 Task: Create a due date automation trigger when advanced on, on the tuesday of the week a card is due add basic without any labels at 11:00 AM.
Action: Mouse moved to (977, 303)
Screenshot: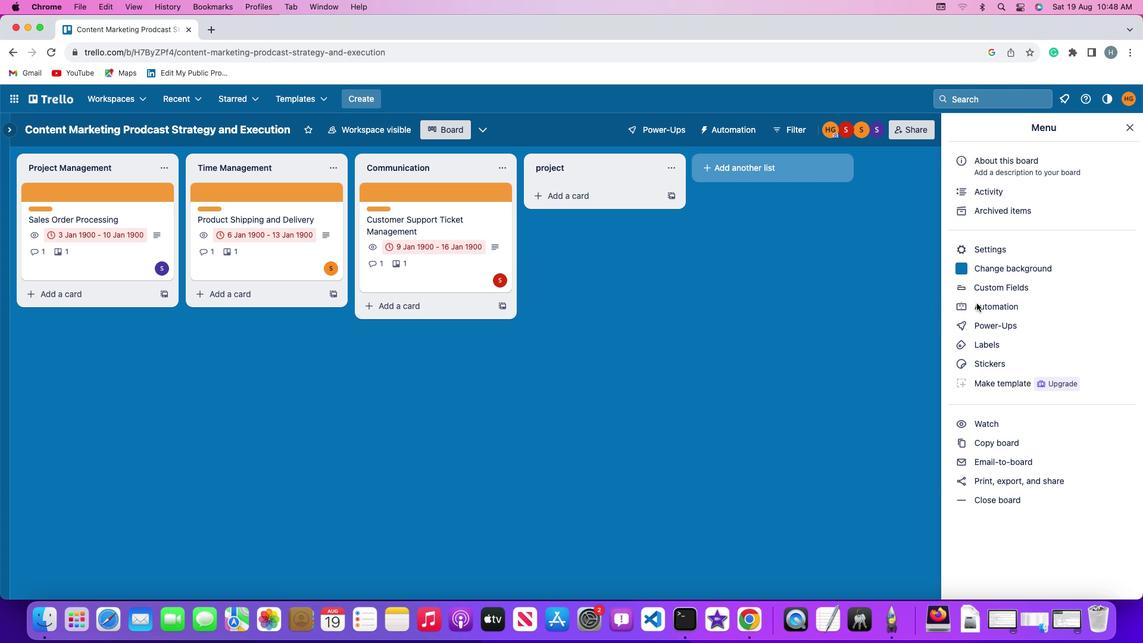 
Action: Mouse pressed left at (977, 303)
Screenshot: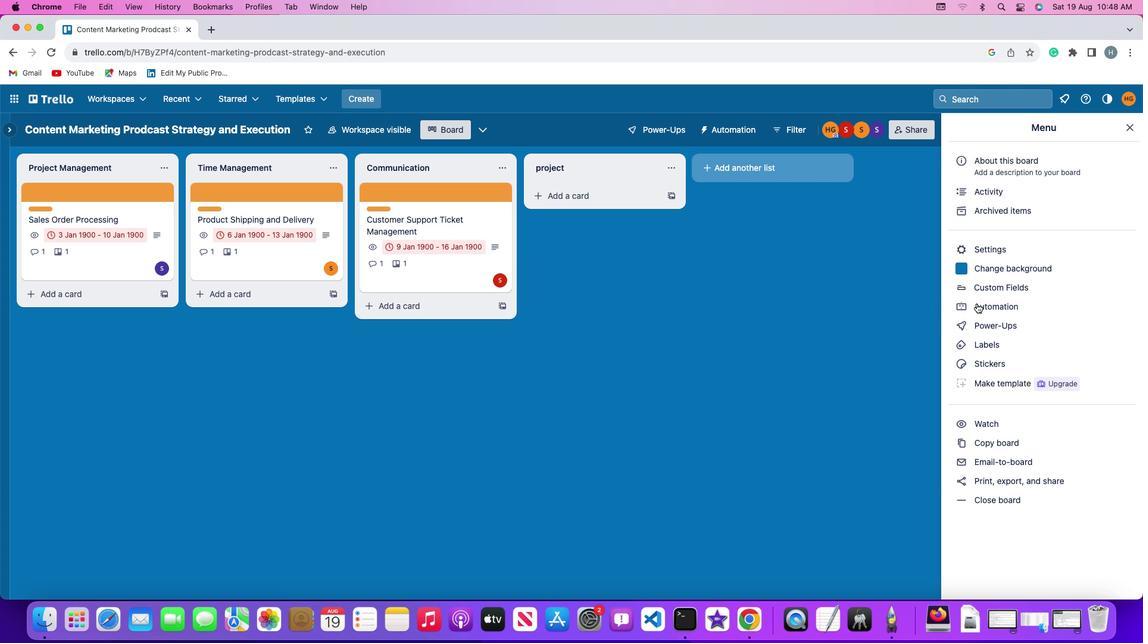 
Action: Mouse pressed left at (977, 303)
Screenshot: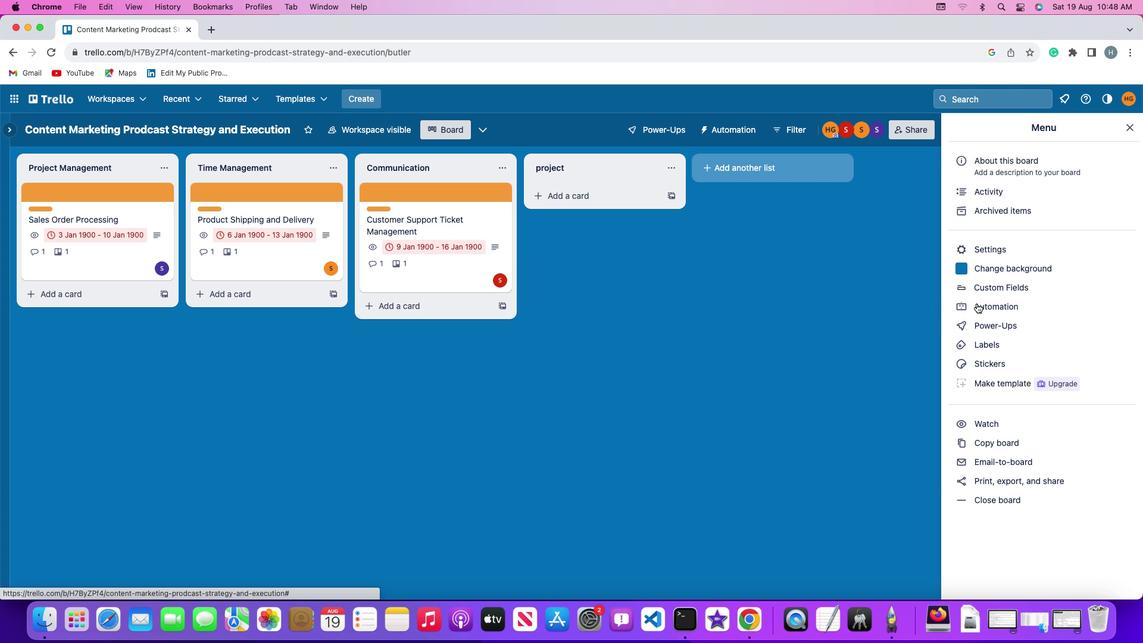 
Action: Mouse moved to (88, 281)
Screenshot: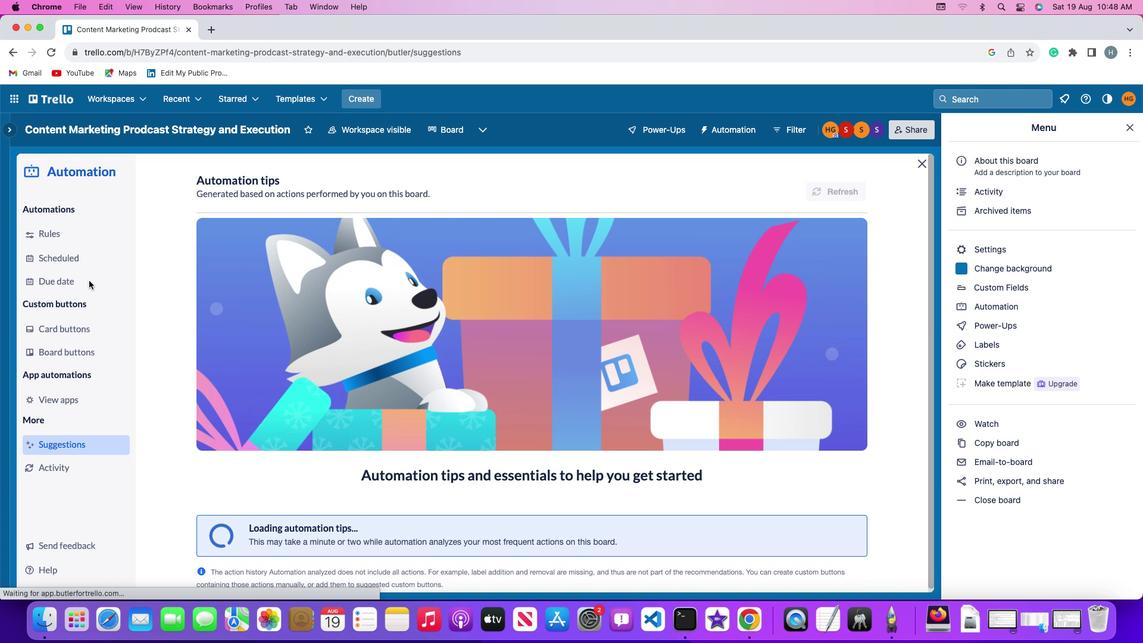 
Action: Mouse pressed left at (88, 281)
Screenshot: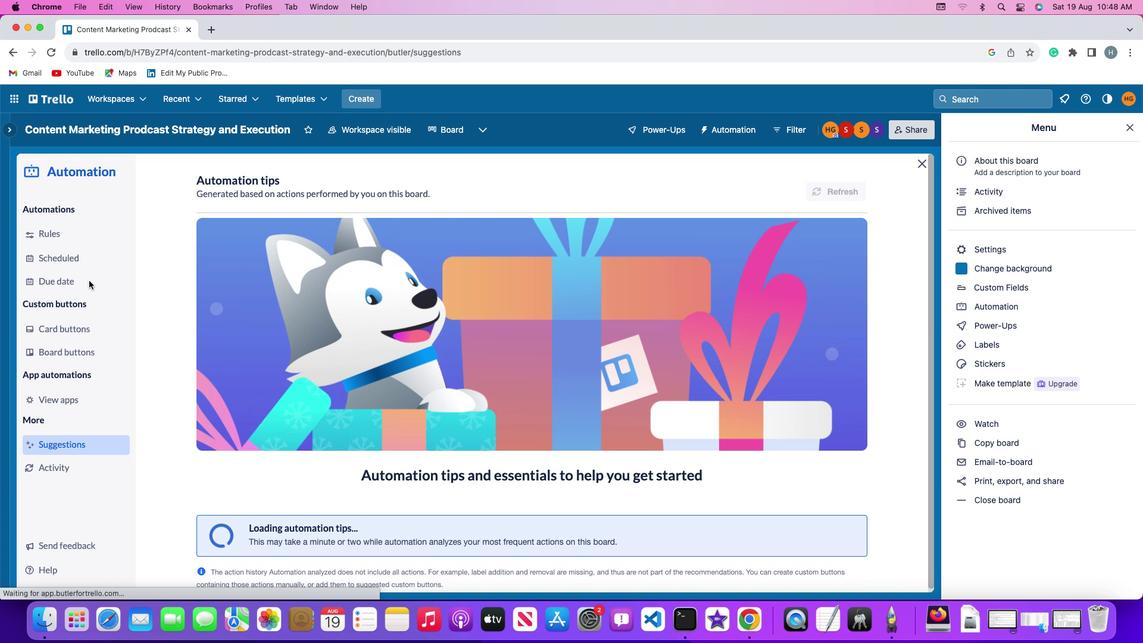 
Action: Mouse moved to (805, 181)
Screenshot: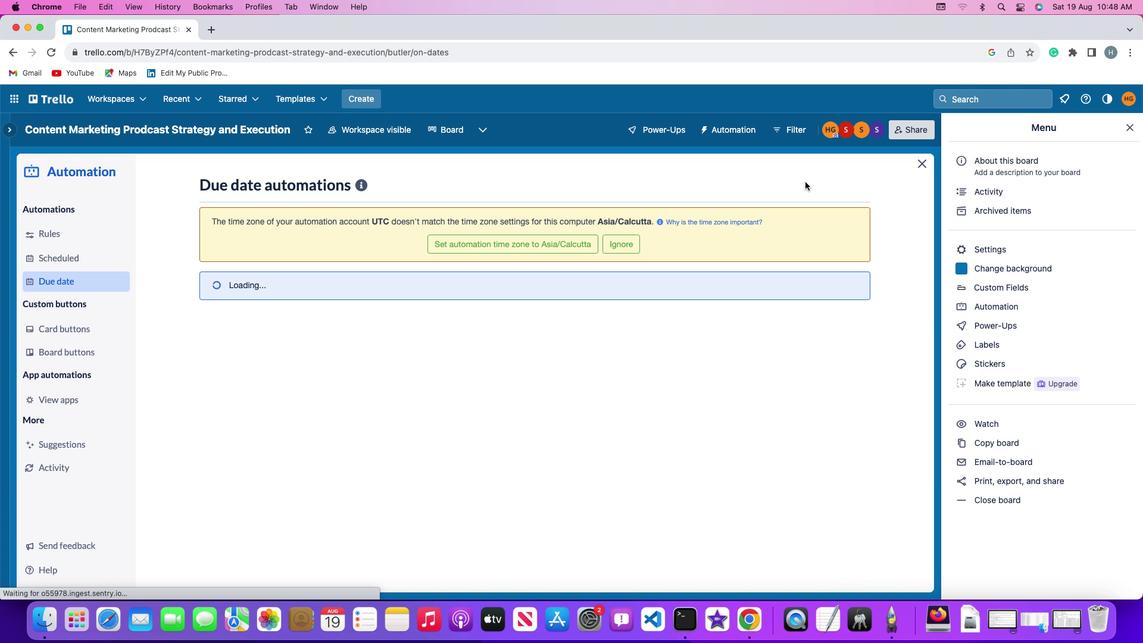 
Action: Mouse pressed left at (805, 181)
Screenshot: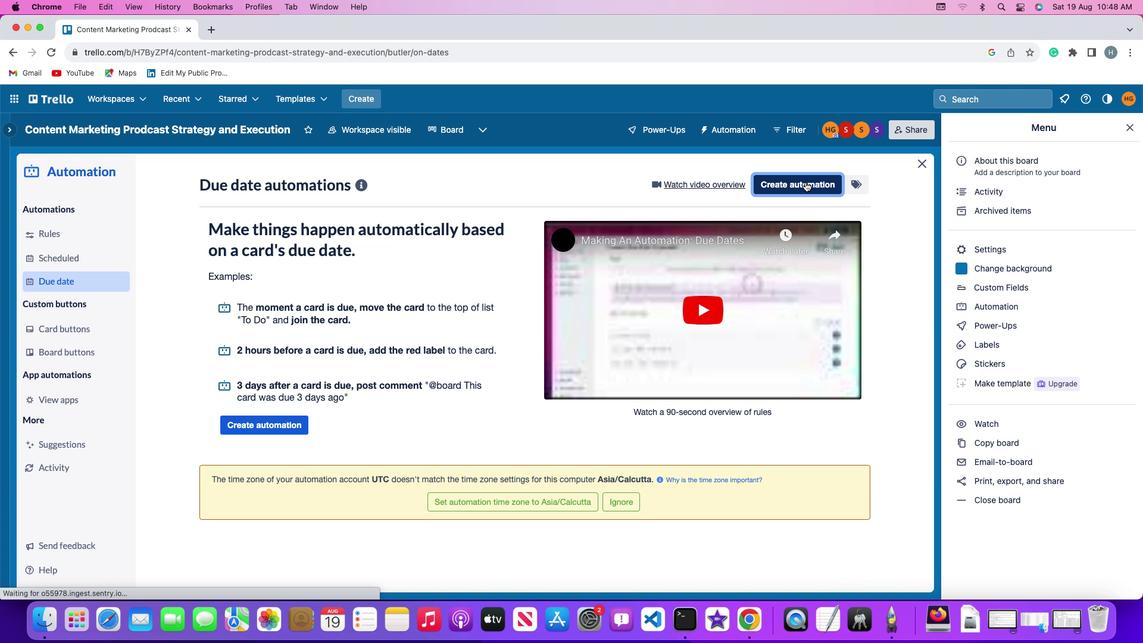 
Action: Mouse moved to (271, 299)
Screenshot: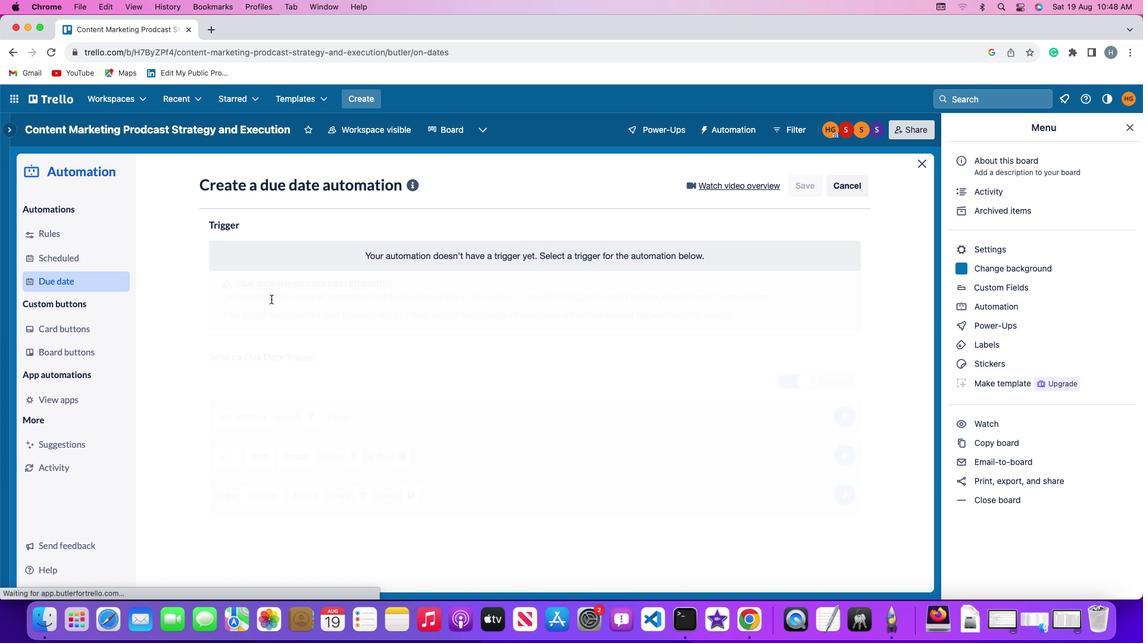 
Action: Mouse pressed left at (271, 299)
Screenshot: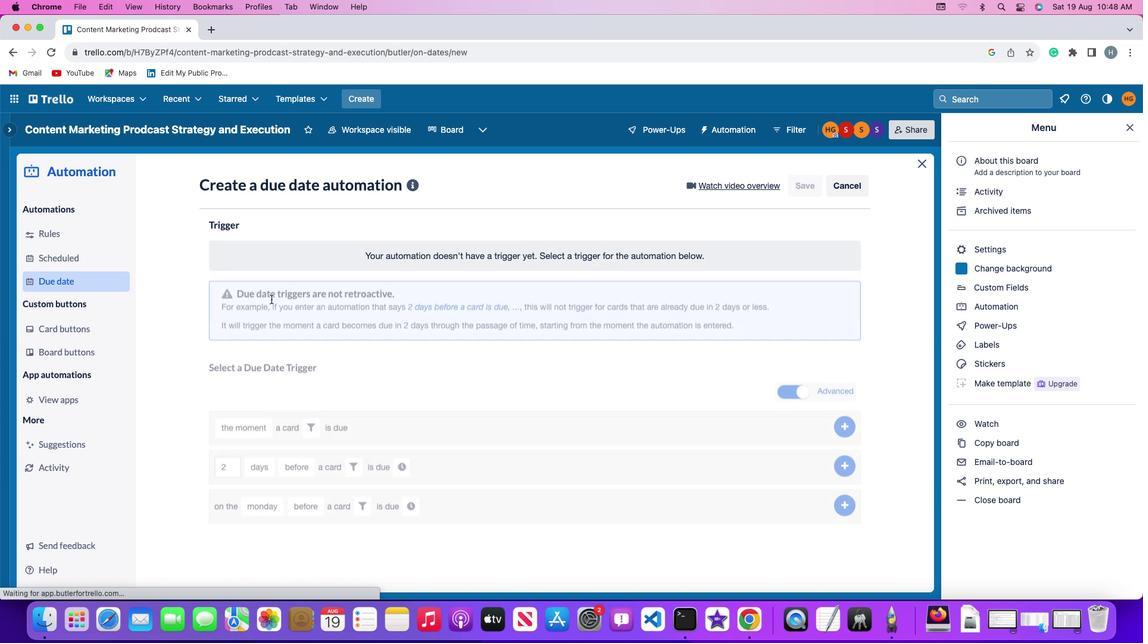 
Action: Mouse moved to (271, 515)
Screenshot: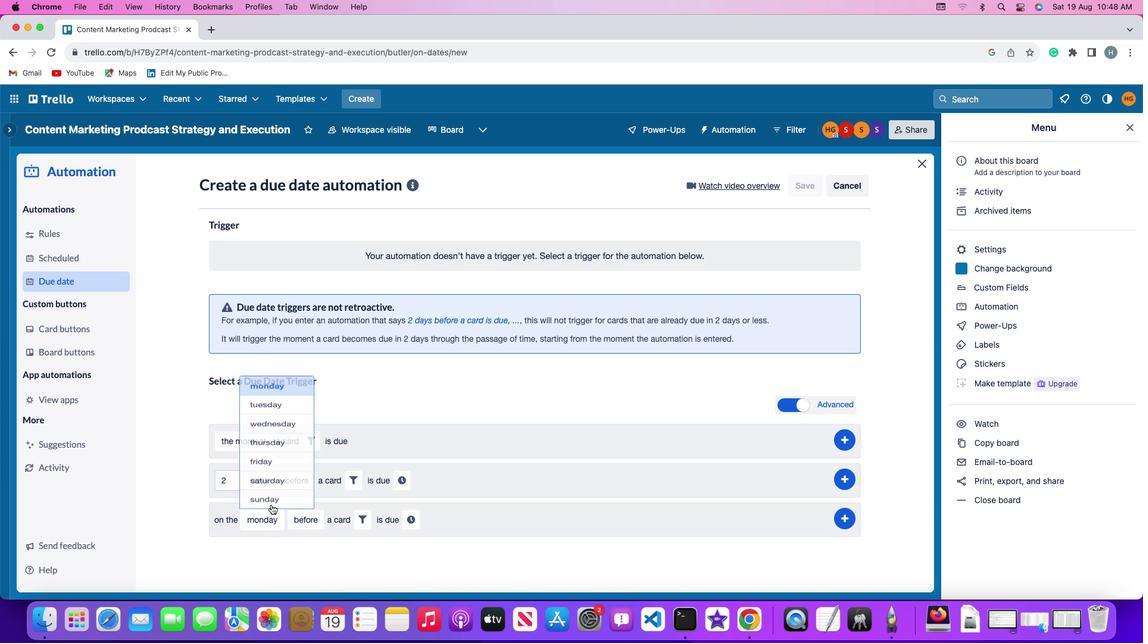 
Action: Mouse pressed left at (271, 515)
Screenshot: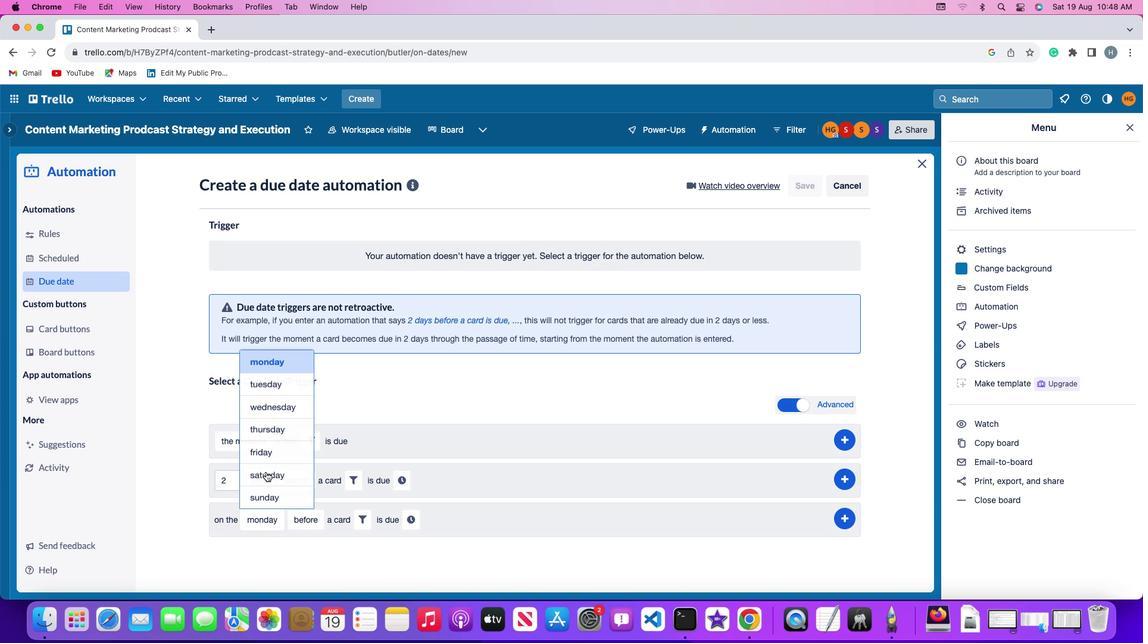 
Action: Mouse moved to (277, 379)
Screenshot: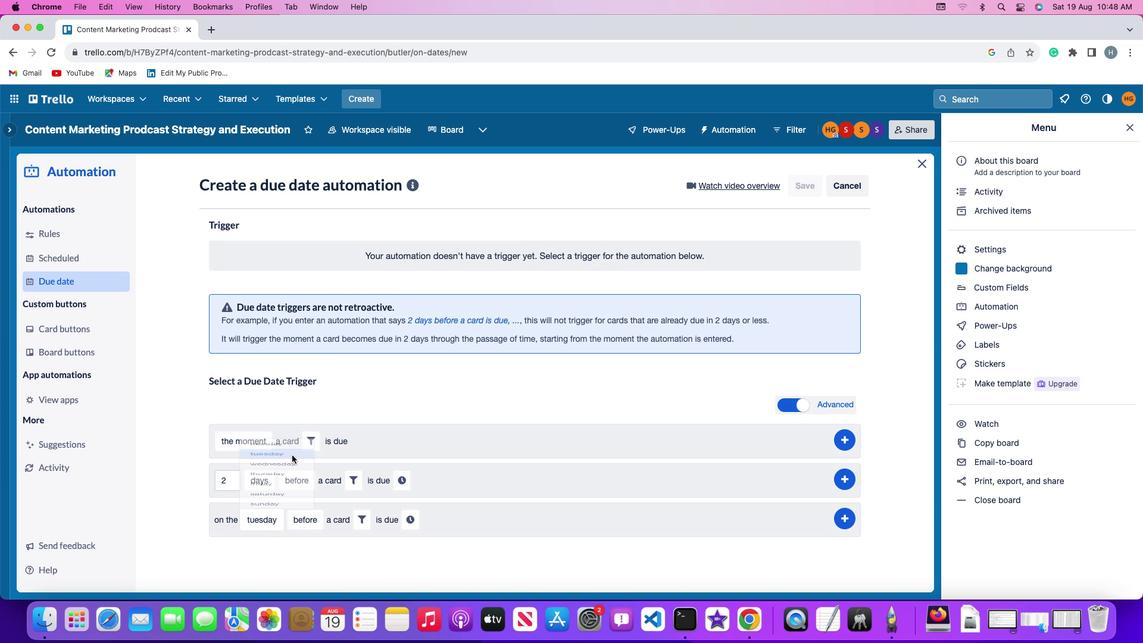 
Action: Mouse pressed left at (277, 379)
Screenshot: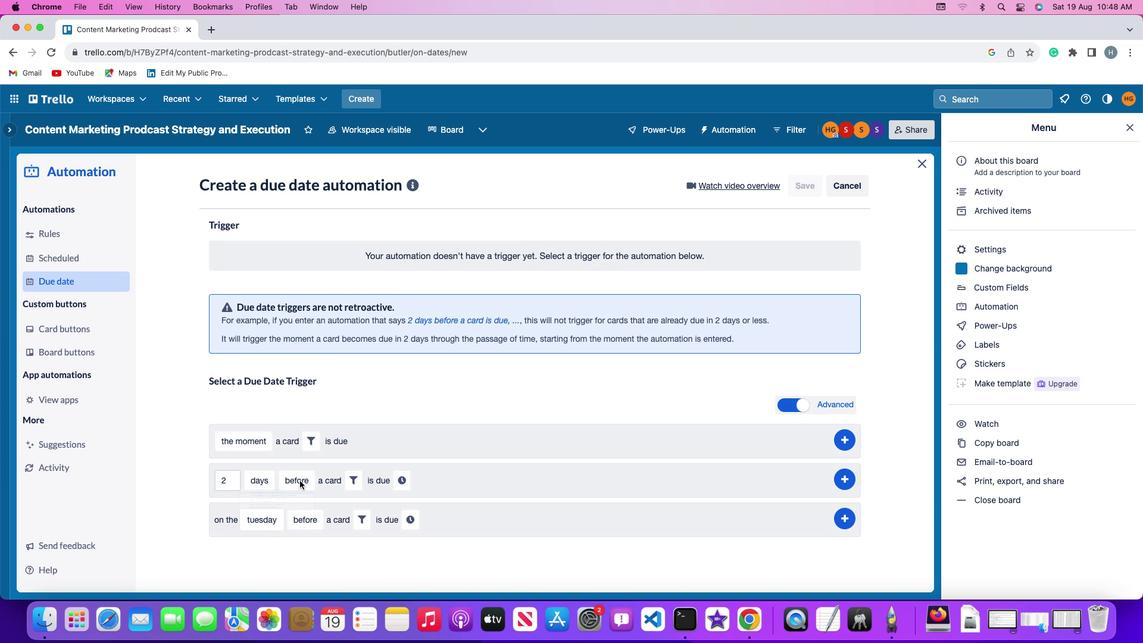 
Action: Mouse moved to (308, 516)
Screenshot: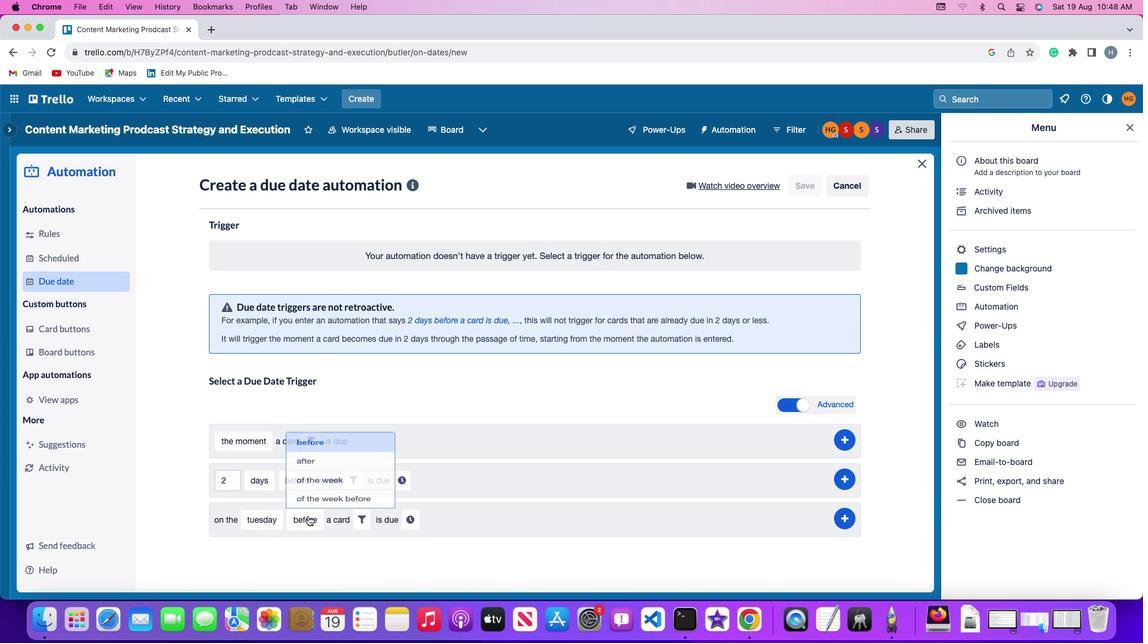 
Action: Mouse pressed left at (308, 516)
Screenshot: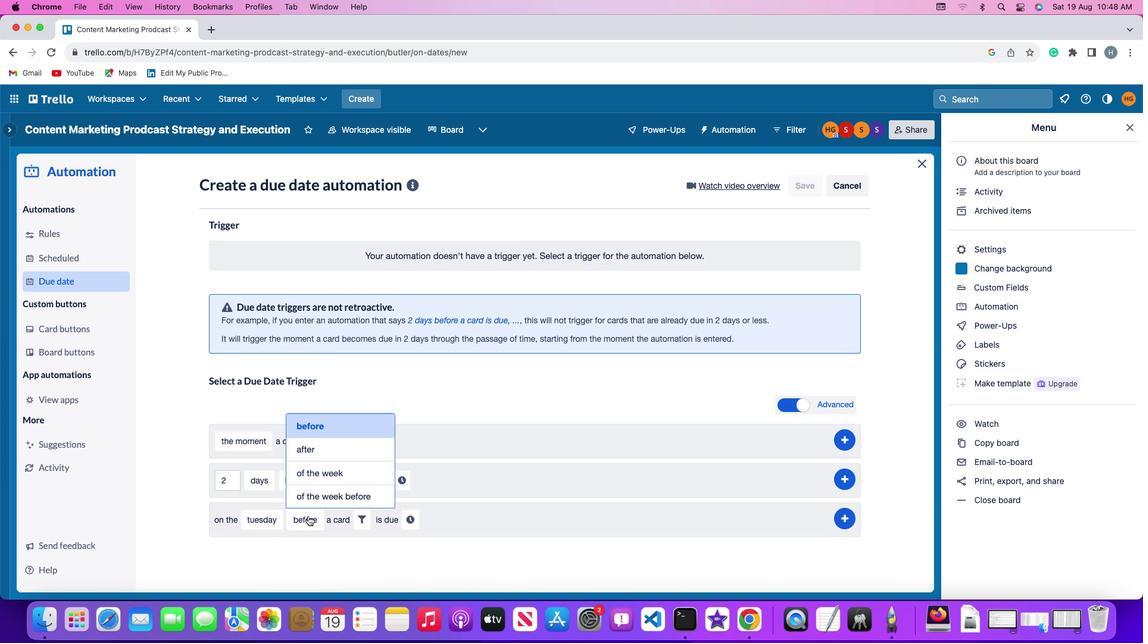 
Action: Mouse moved to (317, 469)
Screenshot: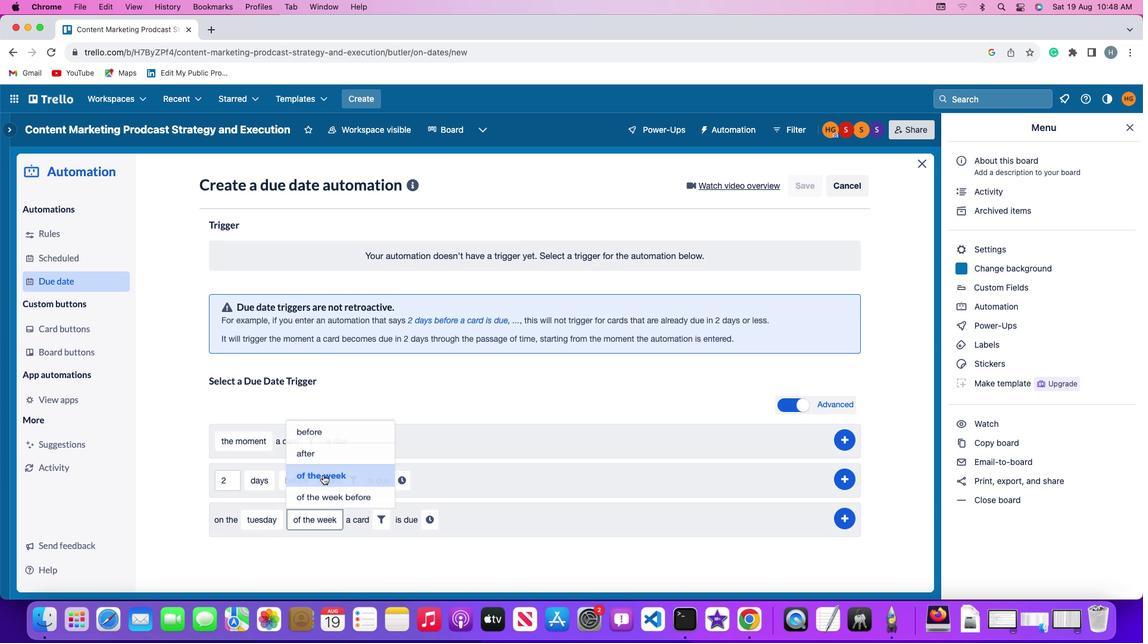 
Action: Mouse pressed left at (317, 469)
Screenshot: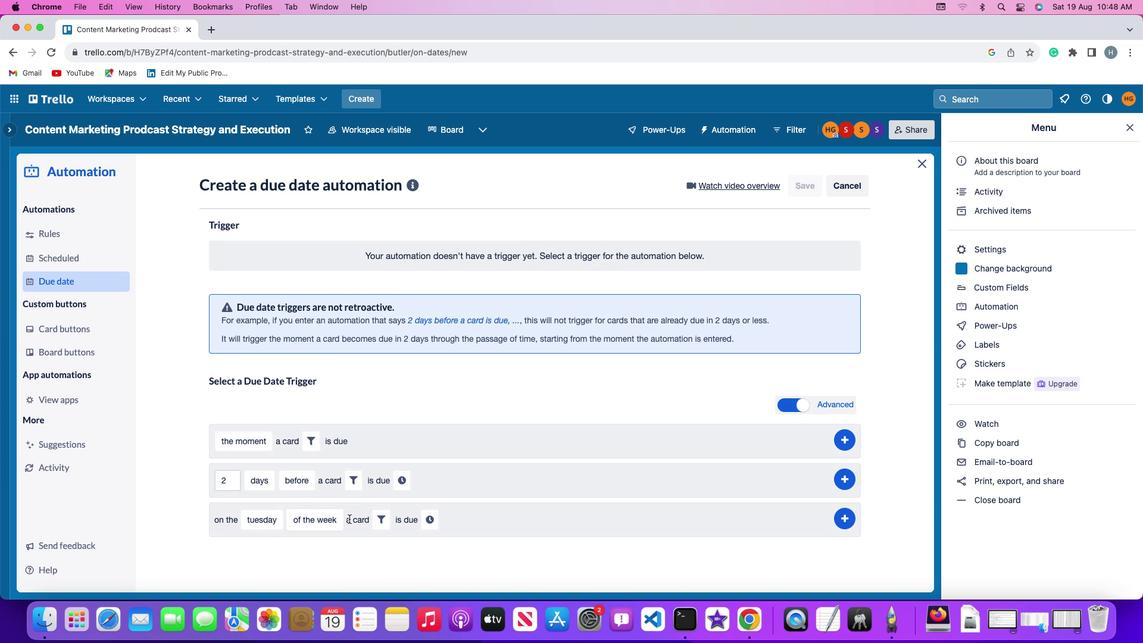
Action: Mouse moved to (378, 518)
Screenshot: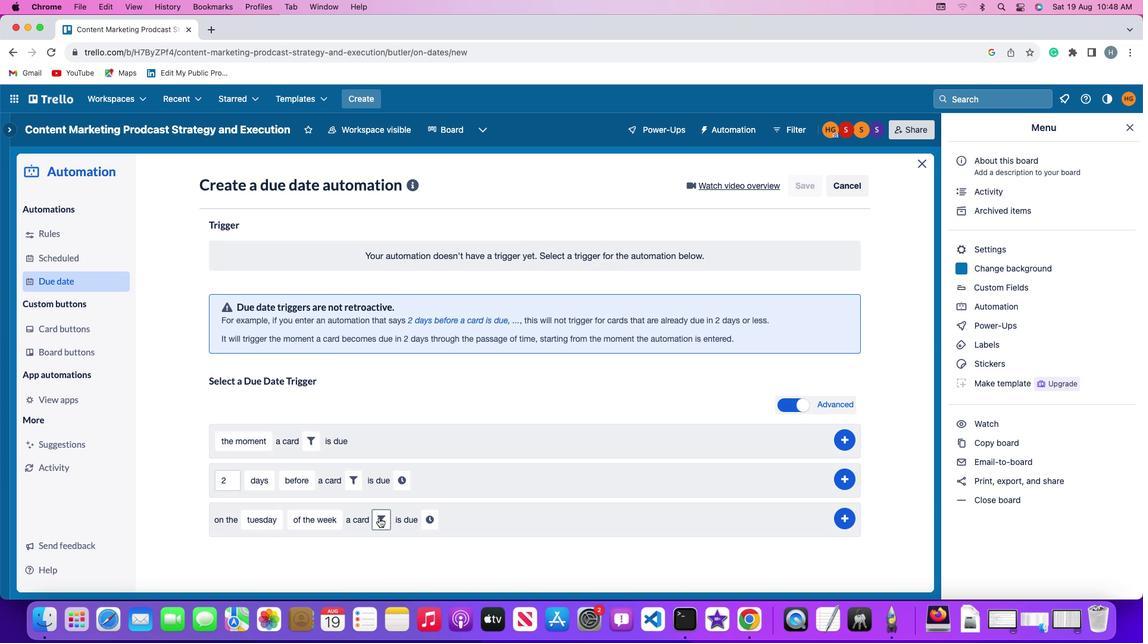 
Action: Mouse pressed left at (378, 518)
Screenshot: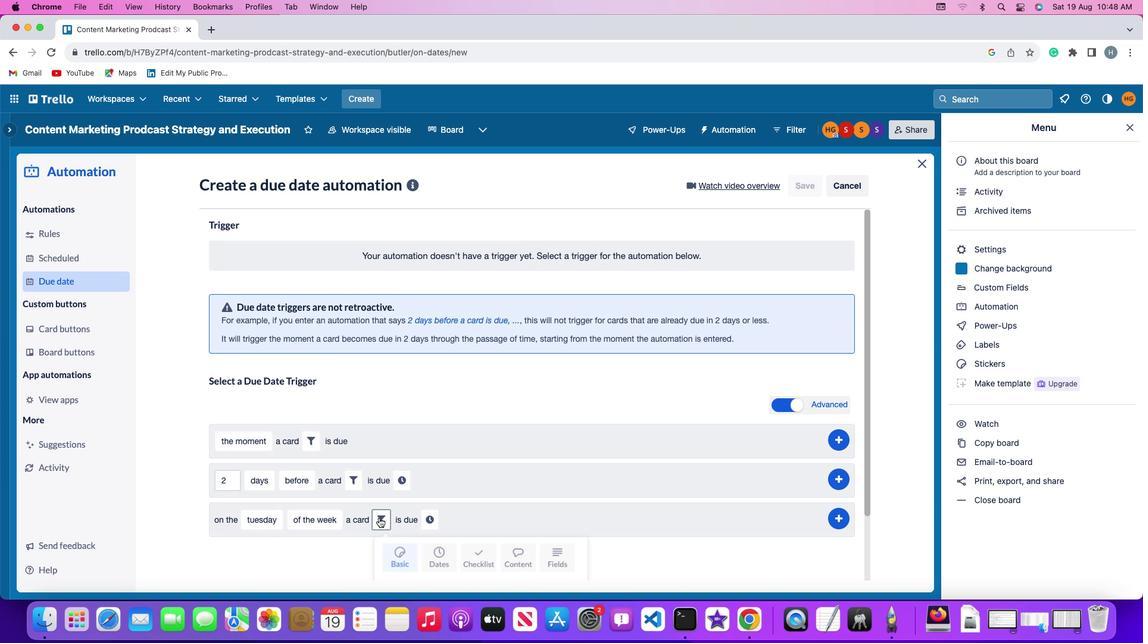 
Action: Mouse moved to (354, 555)
Screenshot: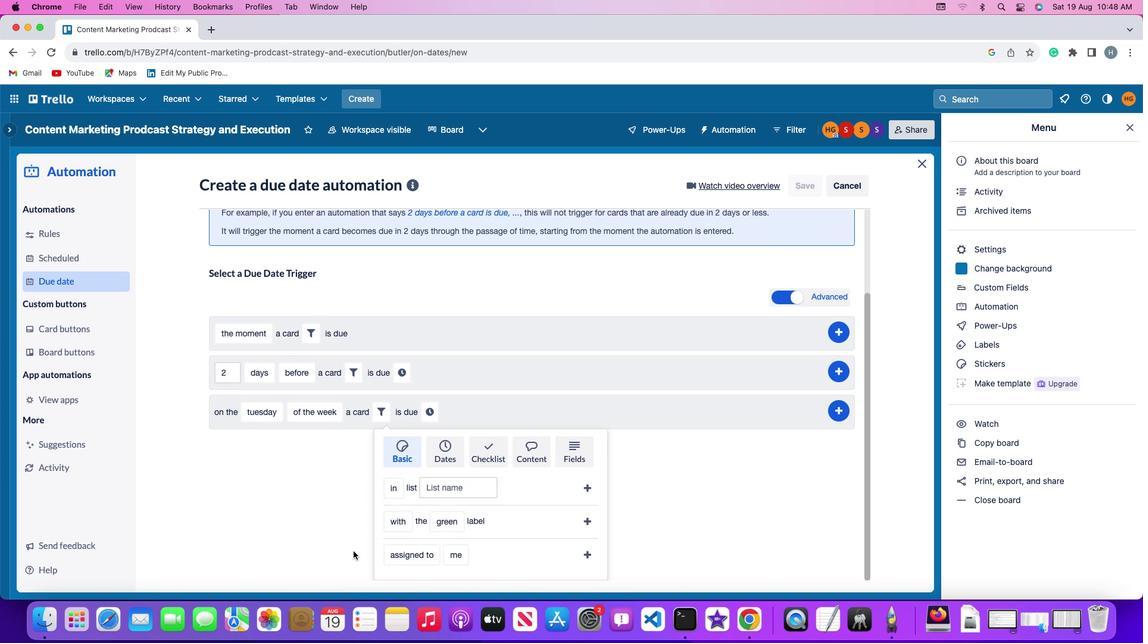 
Action: Mouse scrolled (354, 555) with delta (0, 0)
Screenshot: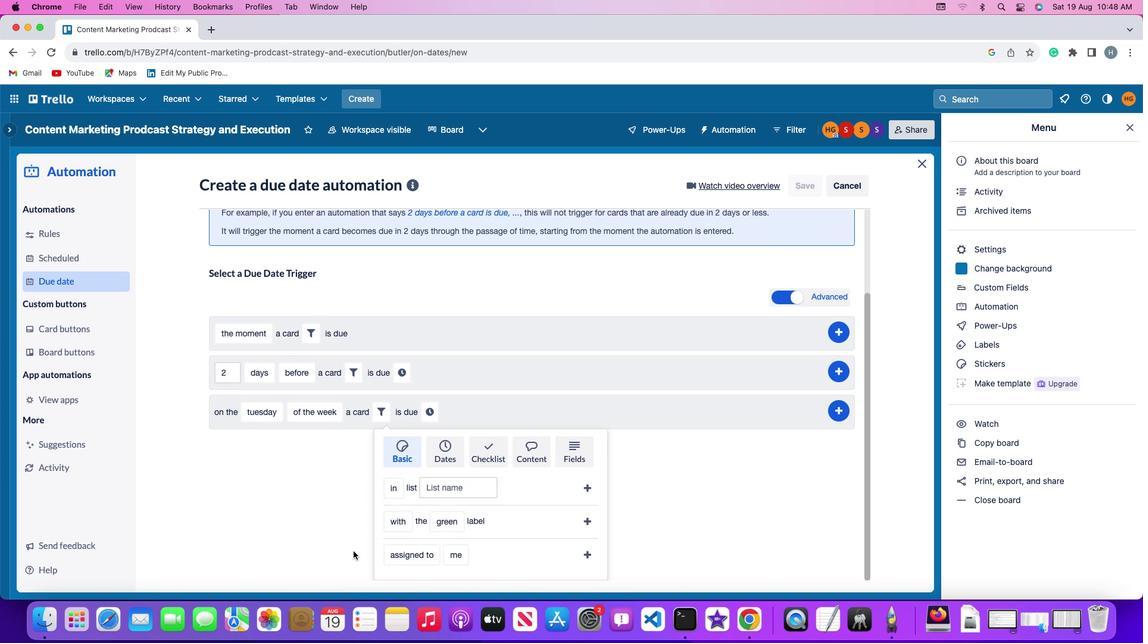 
Action: Mouse moved to (354, 554)
Screenshot: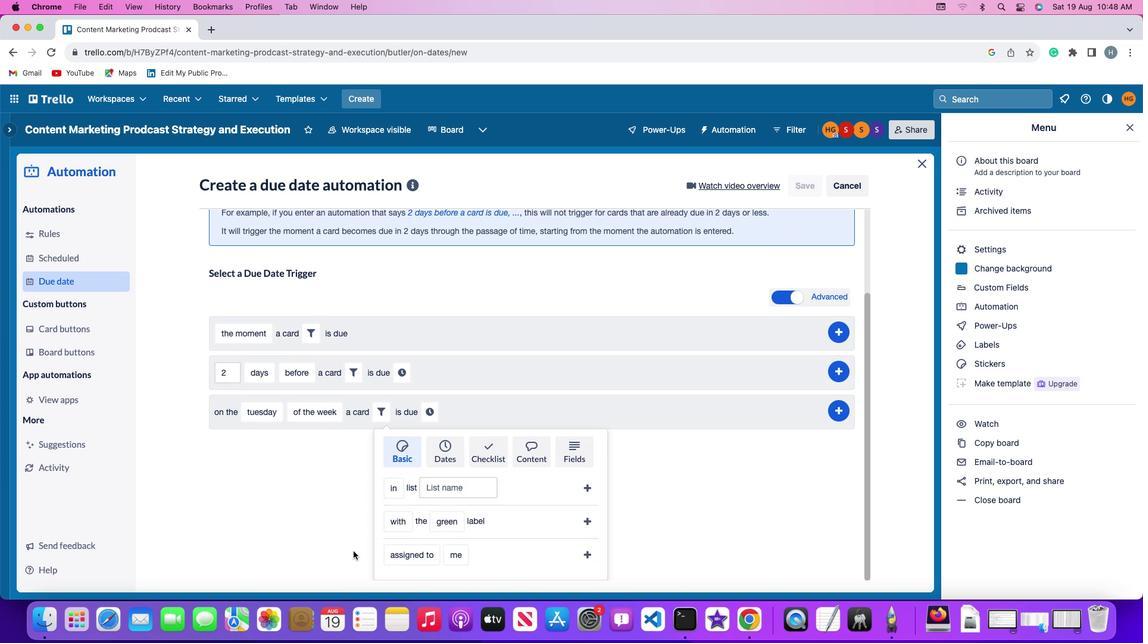 
Action: Mouse scrolled (354, 554) with delta (0, 0)
Screenshot: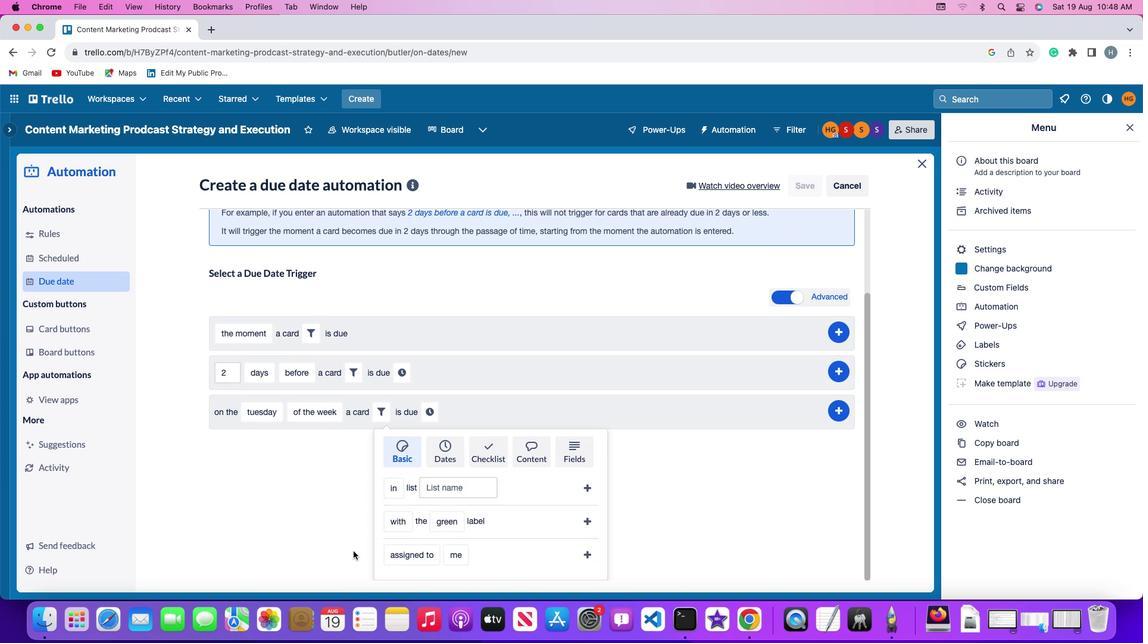 
Action: Mouse moved to (354, 554)
Screenshot: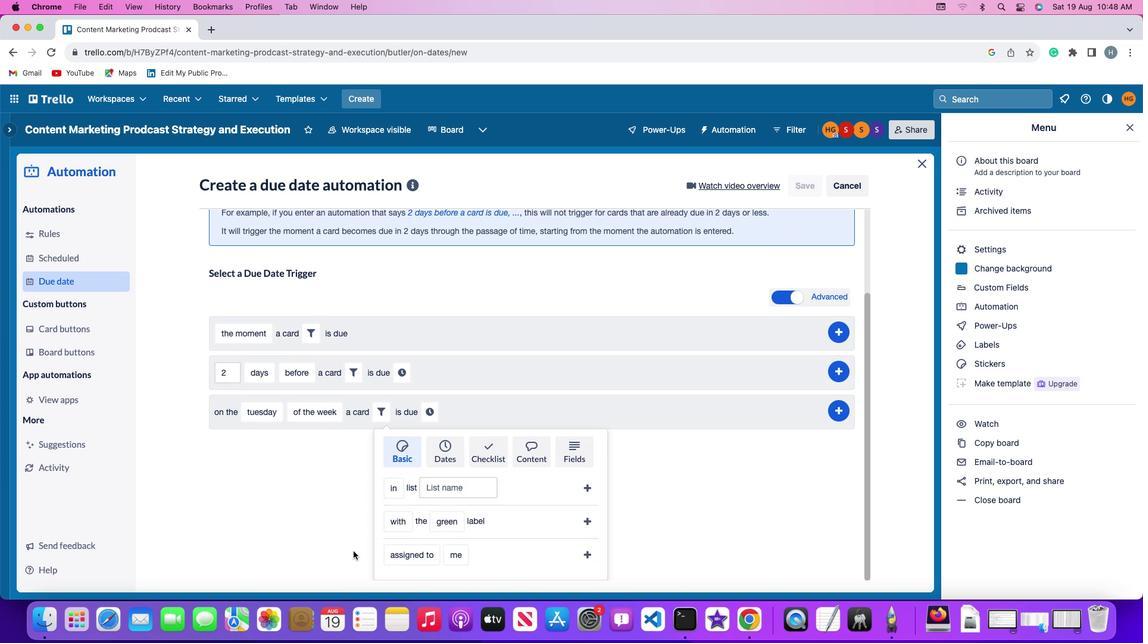 
Action: Mouse scrolled (354, 554) with delta (0, -1)
Screenshot: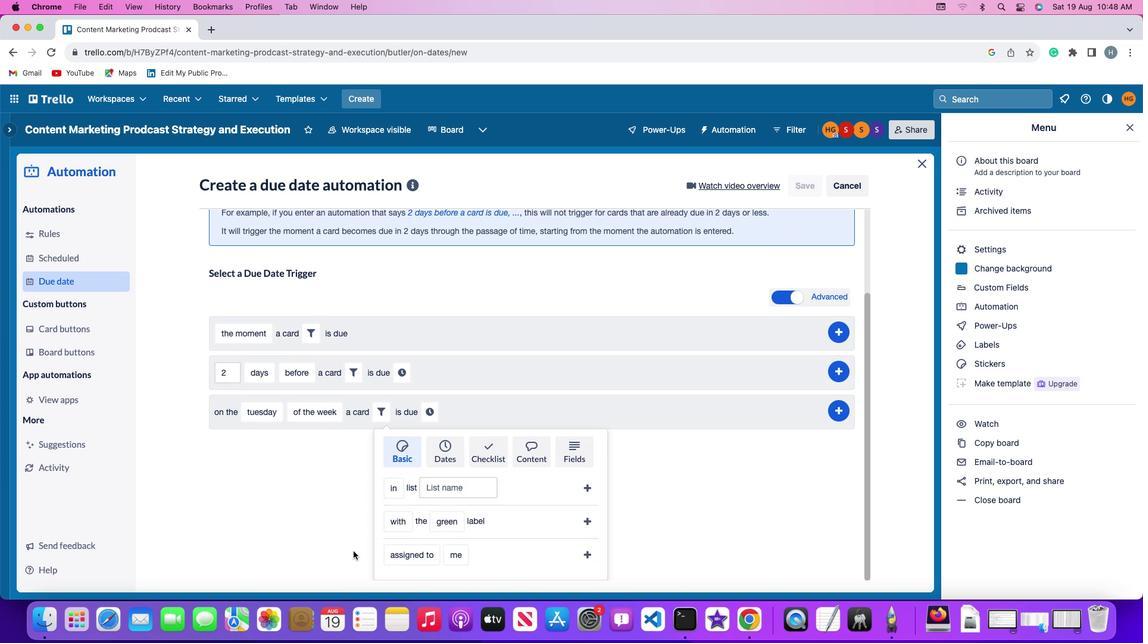 
Action: Mouse moved to (354, 553)
Screenshot: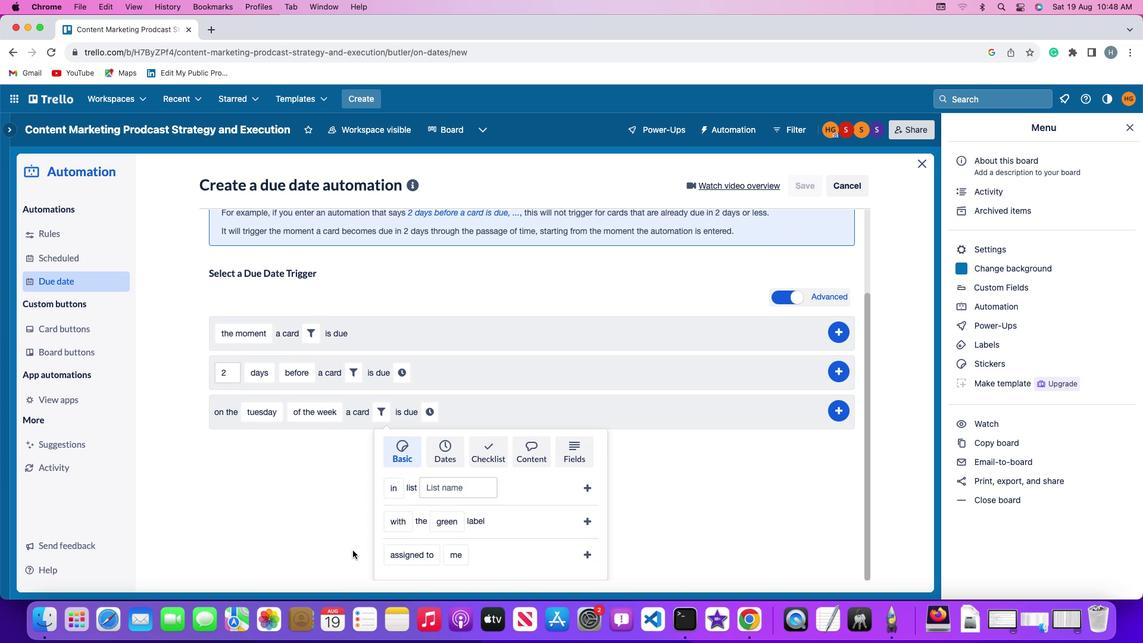 
Action: Mouse scrolled (354, 553) with delta (0, -2)
Screenshot: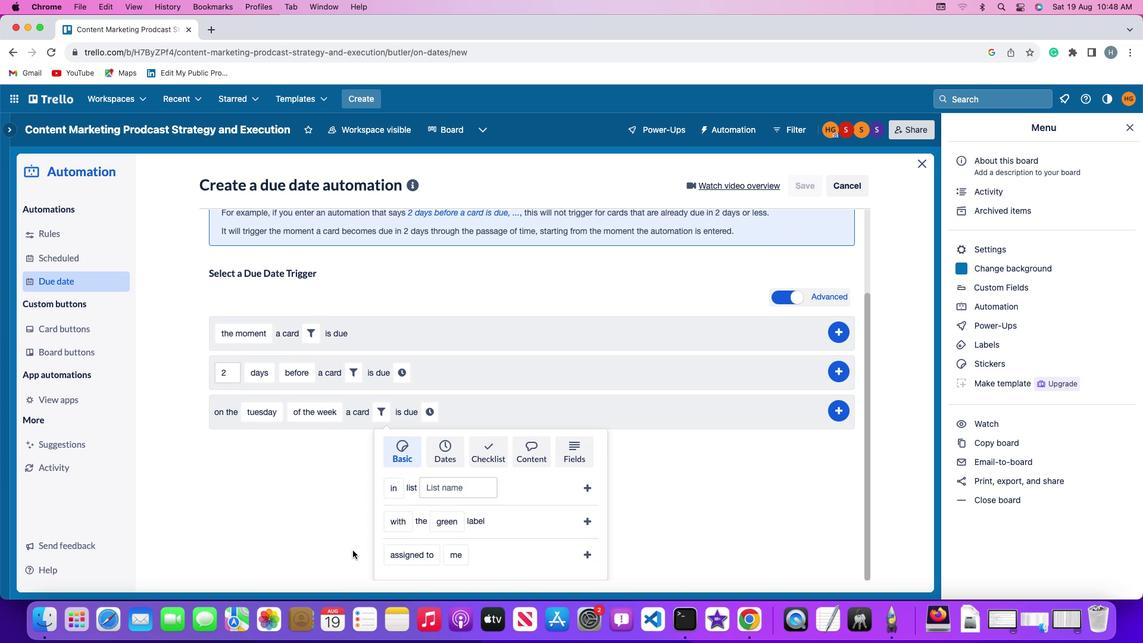 
Action: Mouse moved to (354, 553)
Screenshot: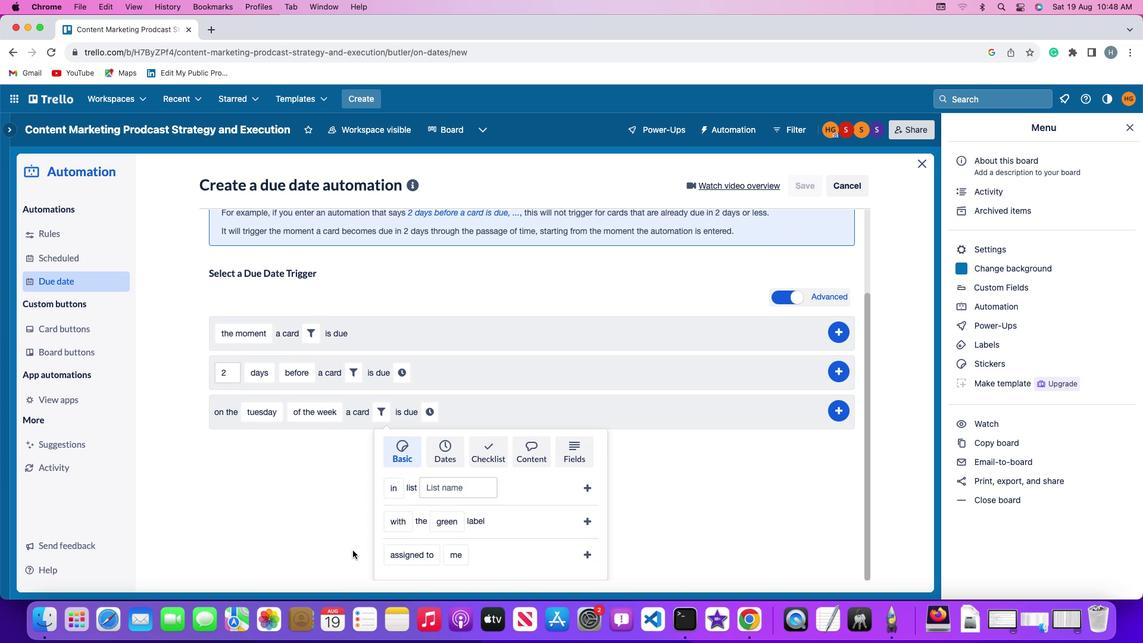 
Action: Mouse scrolled (354, 553) with delta (0, -3)
Screenshot: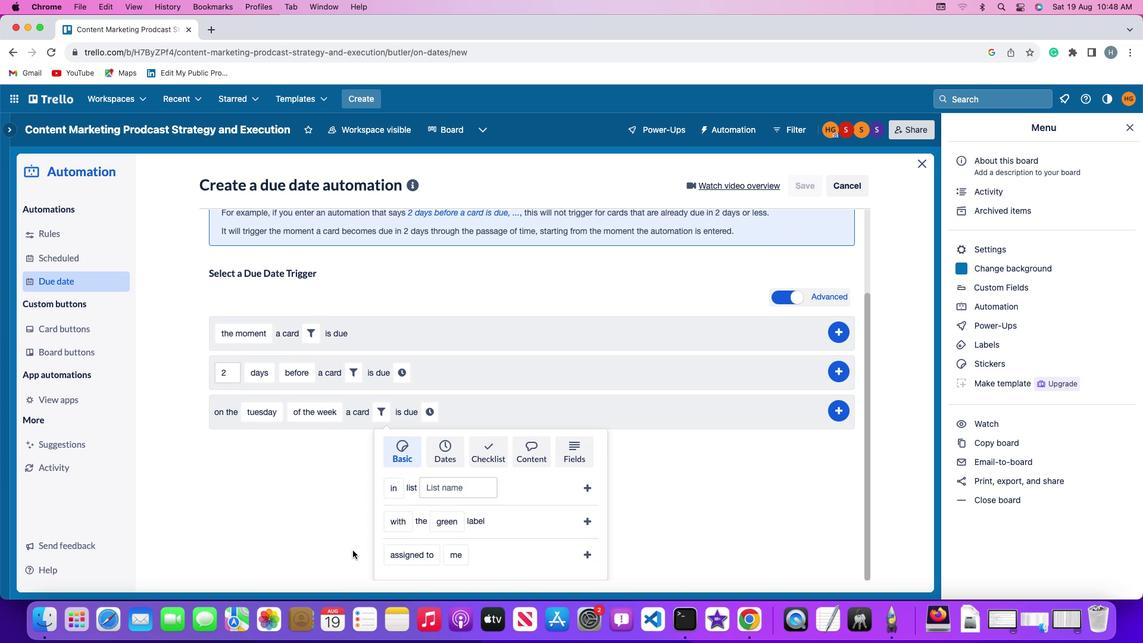 
Action: Mouse moved to (354, 552)
Screenshot: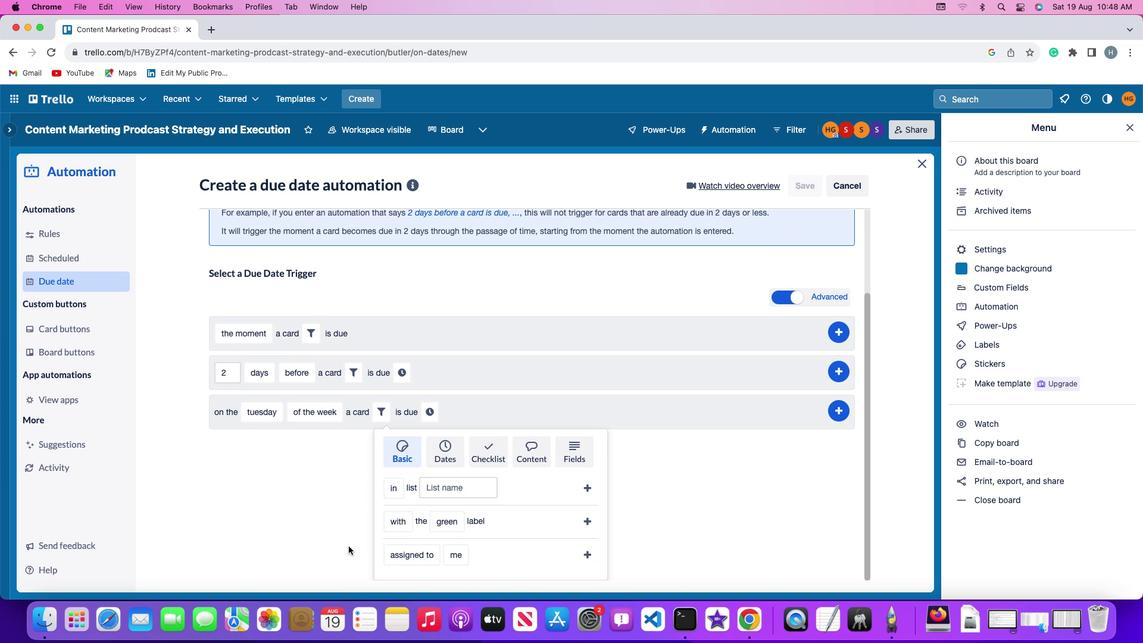 
Action: Mouse scrolled (354, 552) with delta (0, -4)
Screenshot: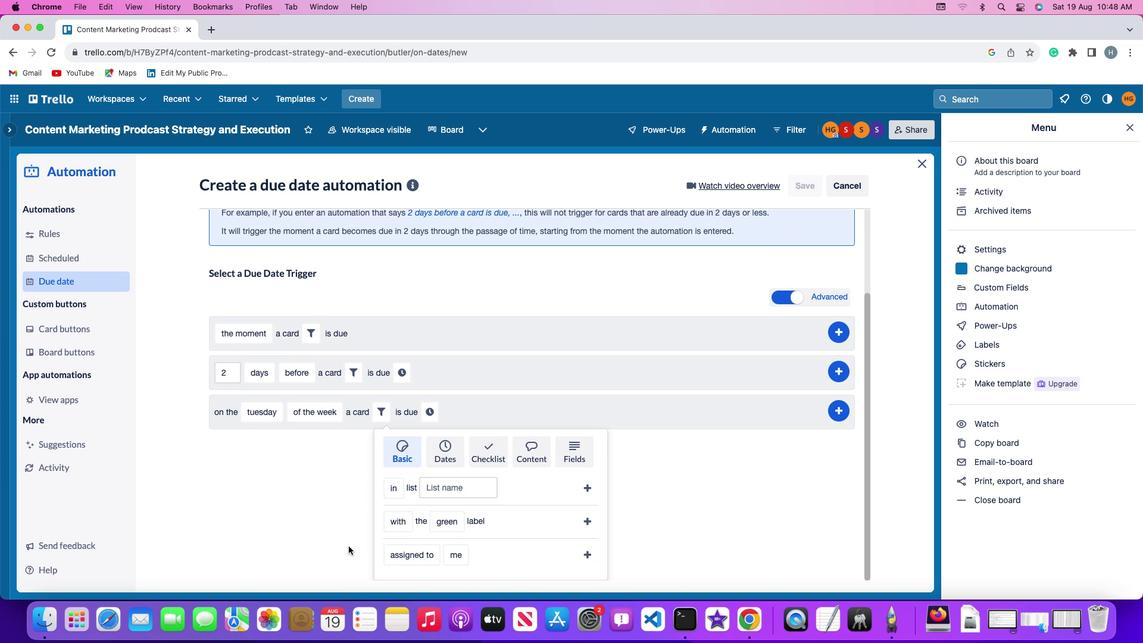 
Action: Mouse moved to (353, 550)
Screenshot: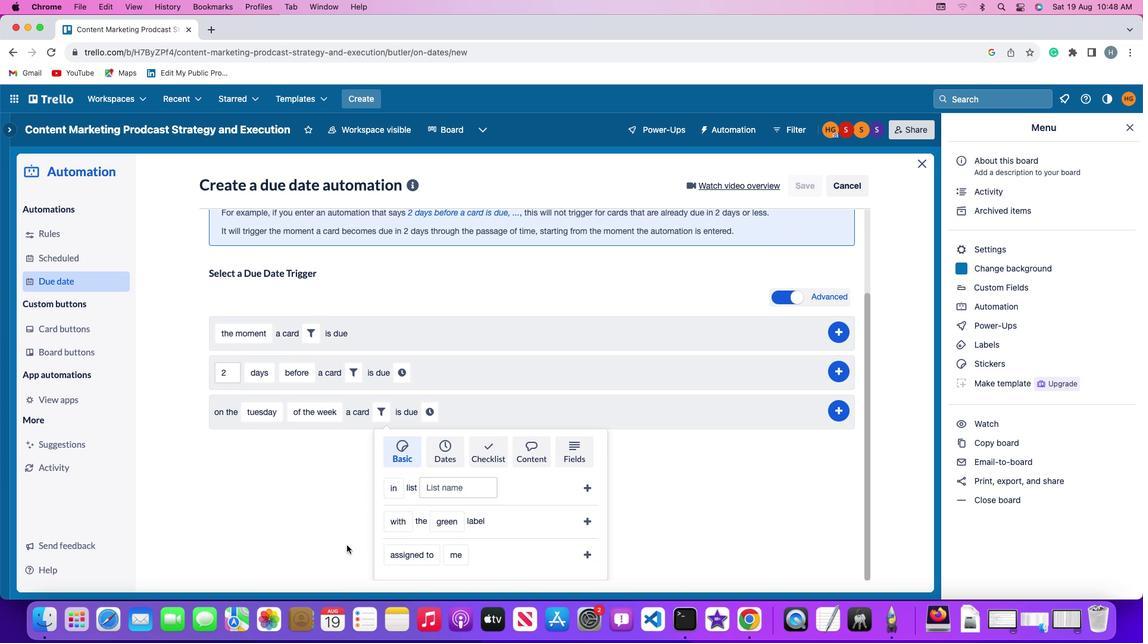 
Action: Mouse scrolled (353, 550) with delta (0, 0)
Screenshot: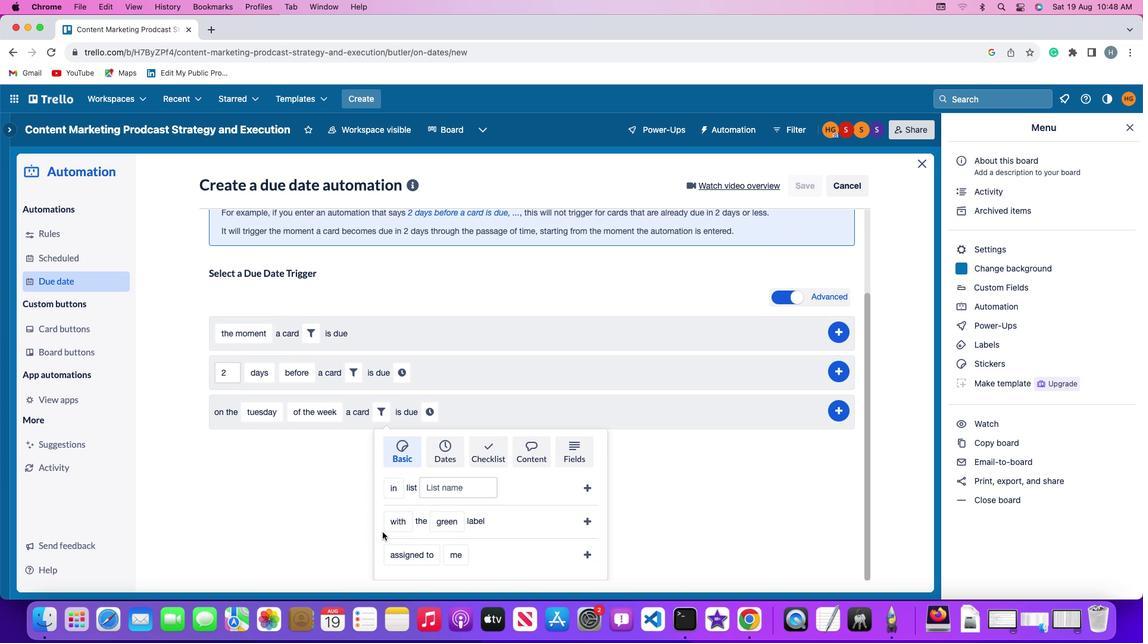 
Action: Mouse scrolled (353, 550) with delta (0, 0)
Screenshot: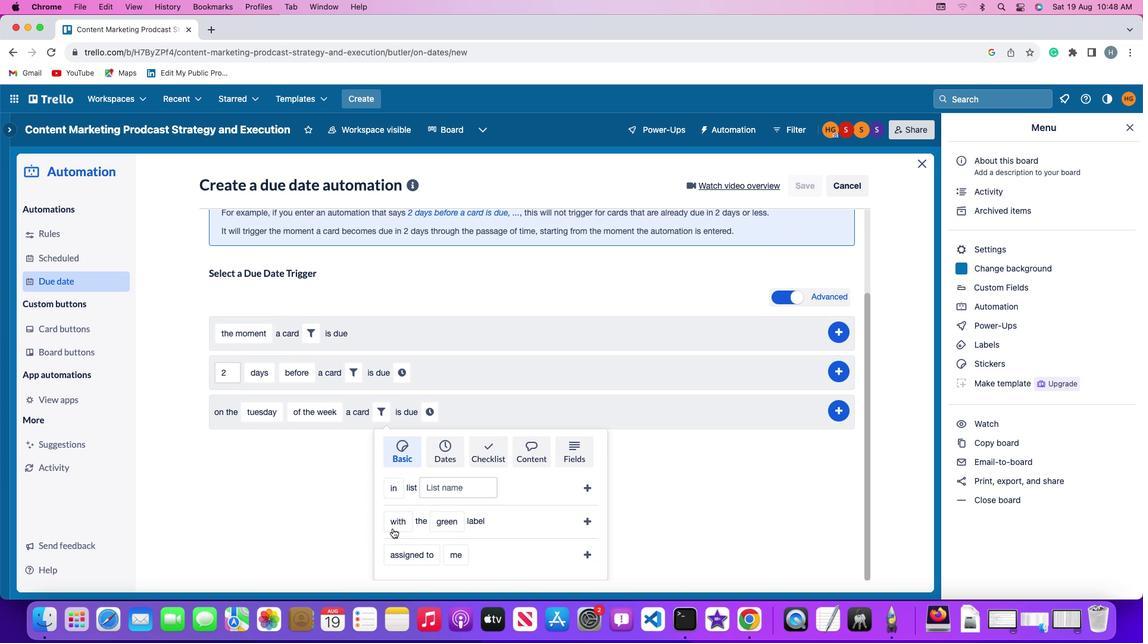 
Action: Mouse moved to (351, 548)
Screenshot: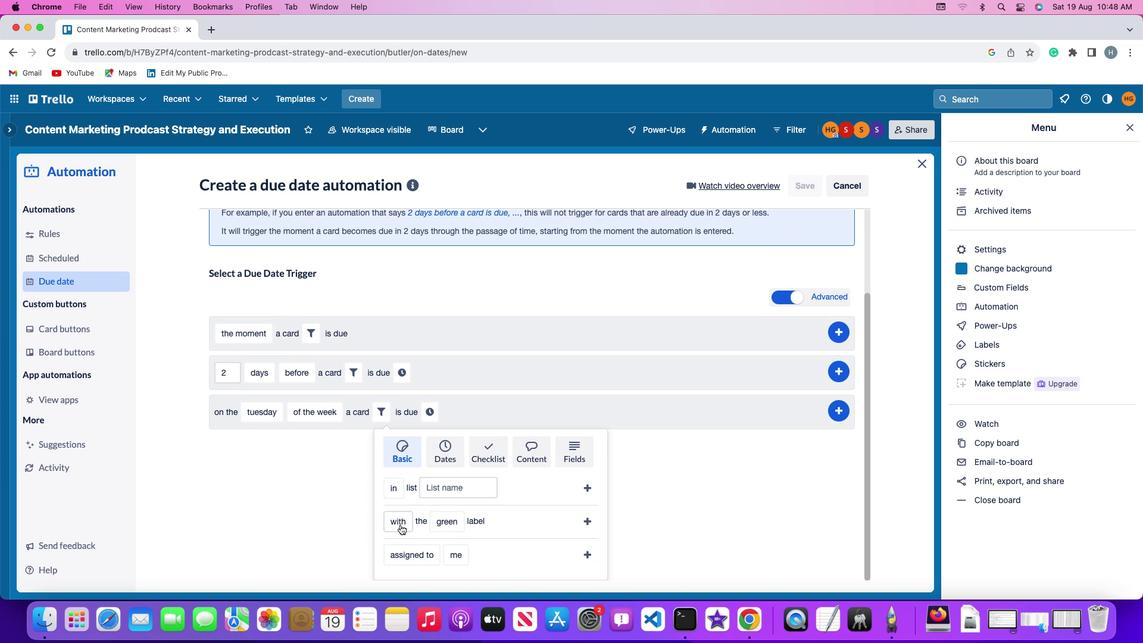 
Action: Mouse scrolled (351, 548) with delta (0, -1)
Screenshot: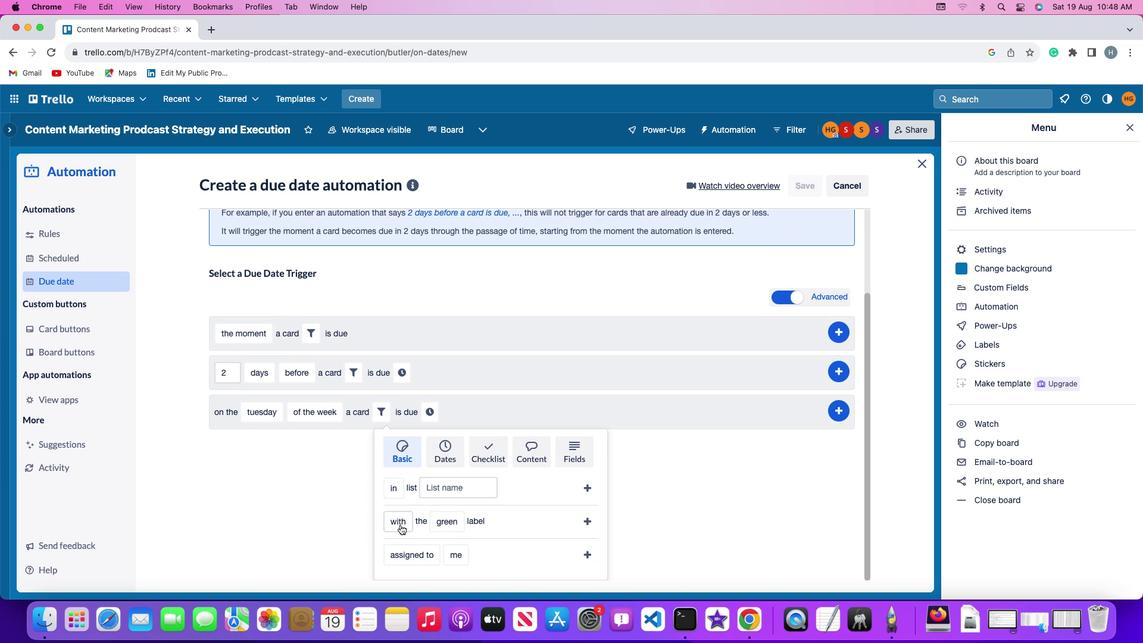 
Action: Mouse moved to (348, 546)
Screenshot: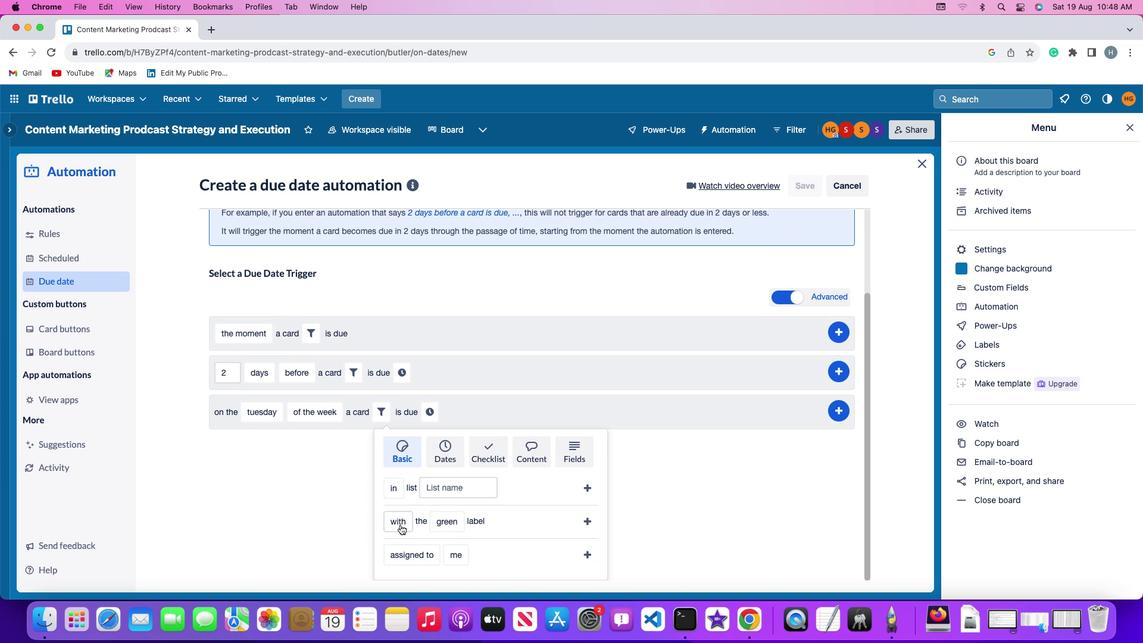 
Action: Mouse scrolled (348, 546) with delta (0, -2)
Screenshot: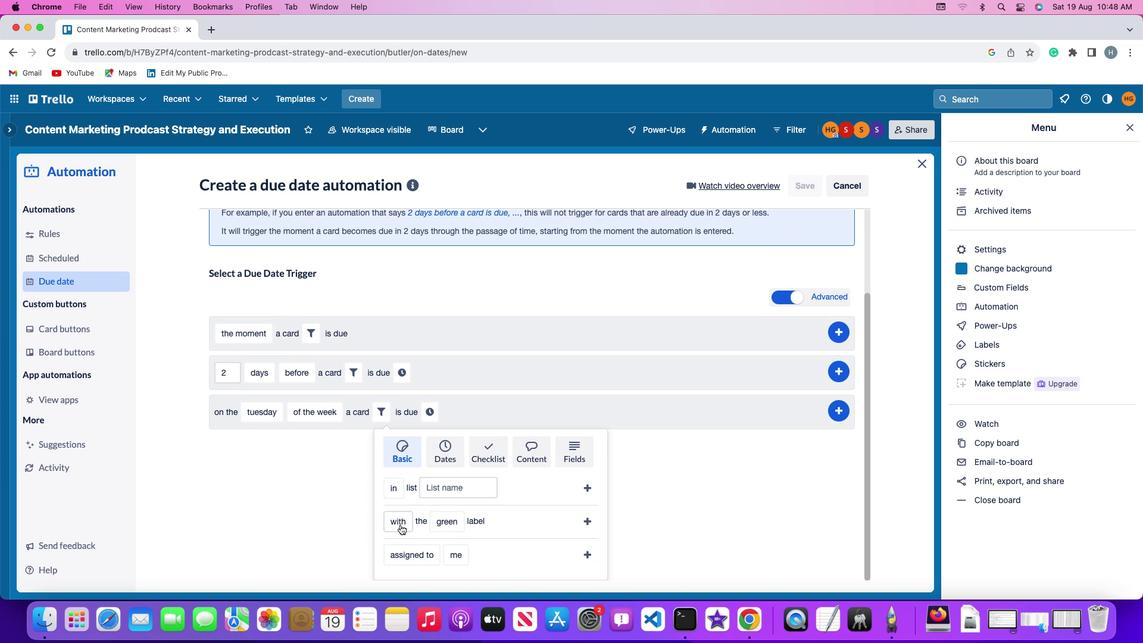 
Action: Mouse moved to (403, 522)
Screenshot: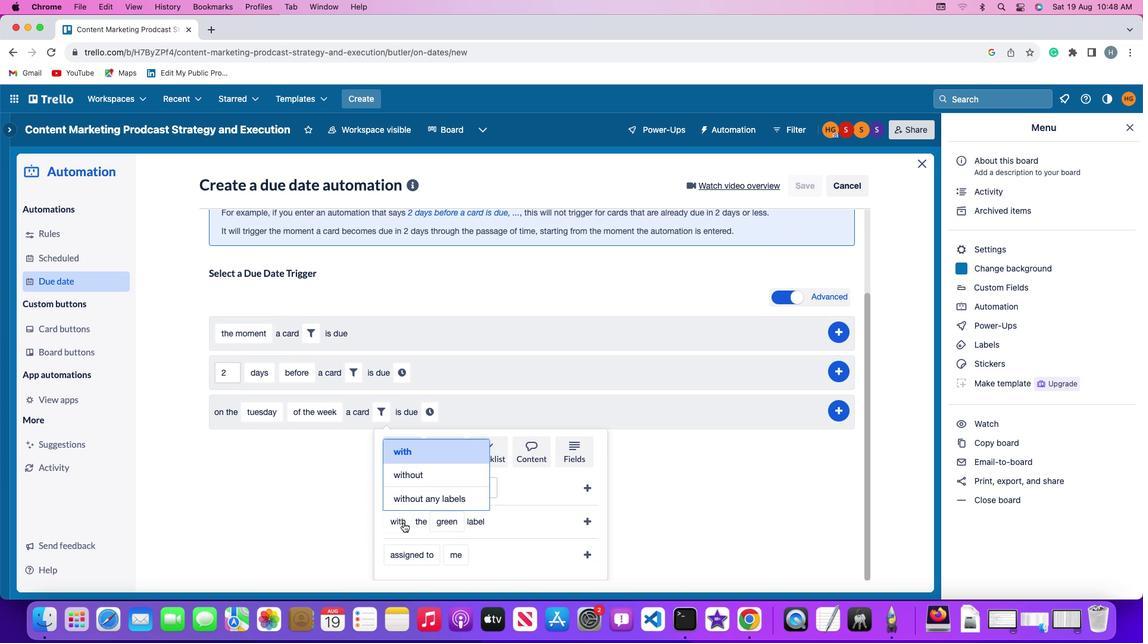 
Action: Mouse pressed left at (403, 522)
Screenshot: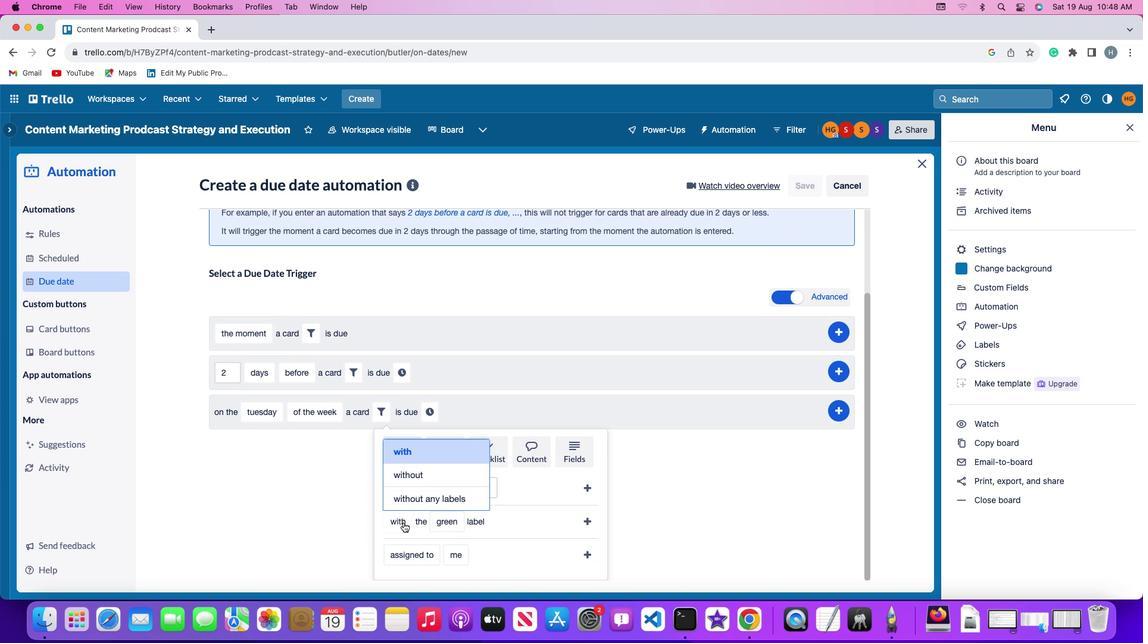 
Action: Mouse moved to (414, 502)
Screenshot: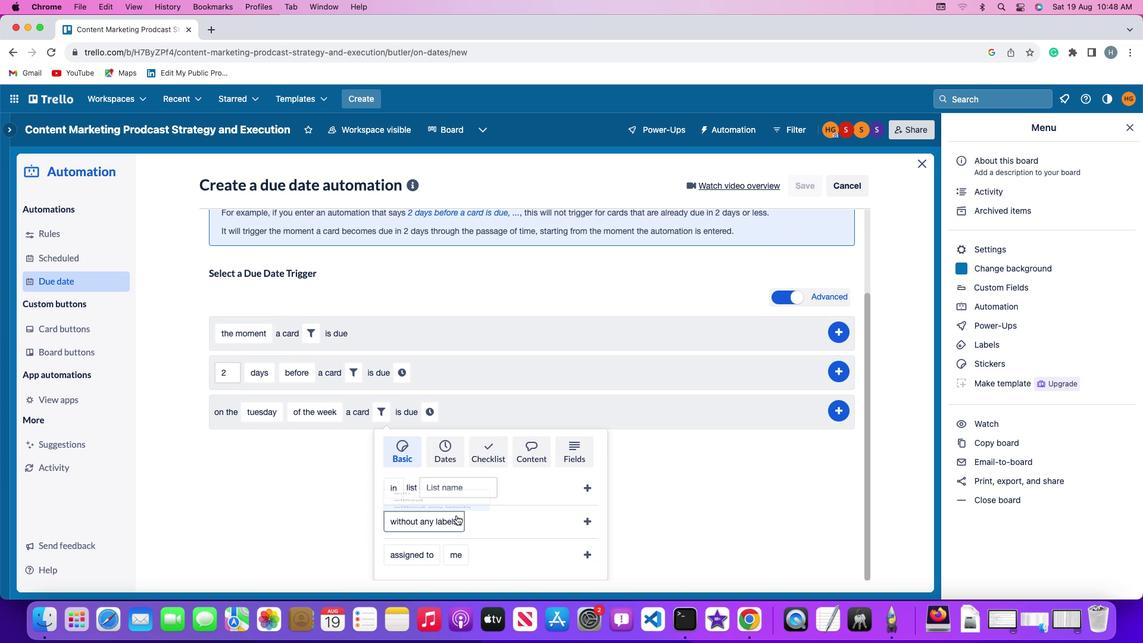 
Action: Mouse pressed left at (414, 502)
Screenshot: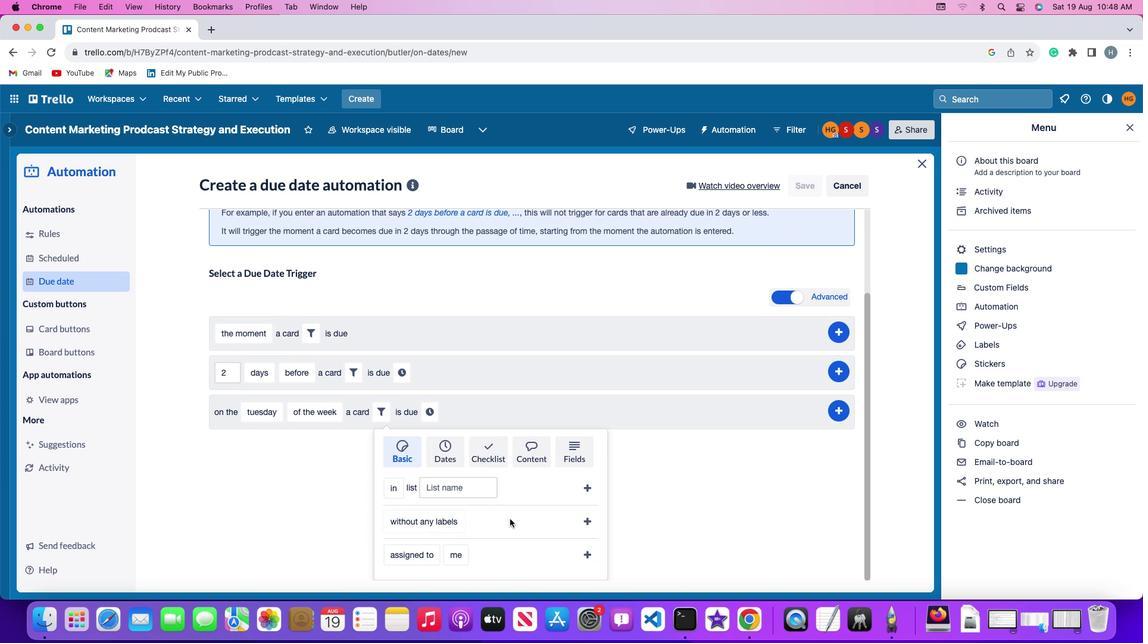 
Action: Mouse moved to (590, 519)
Screenshot: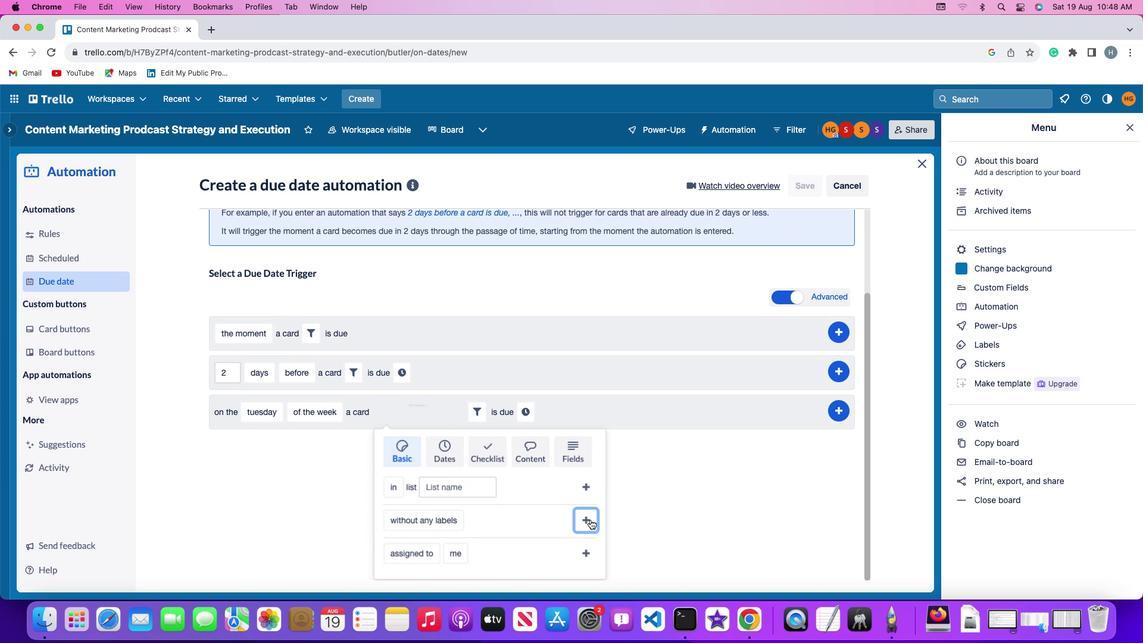 
Action: Mouse pressed left at (590, 519)
Screenshot: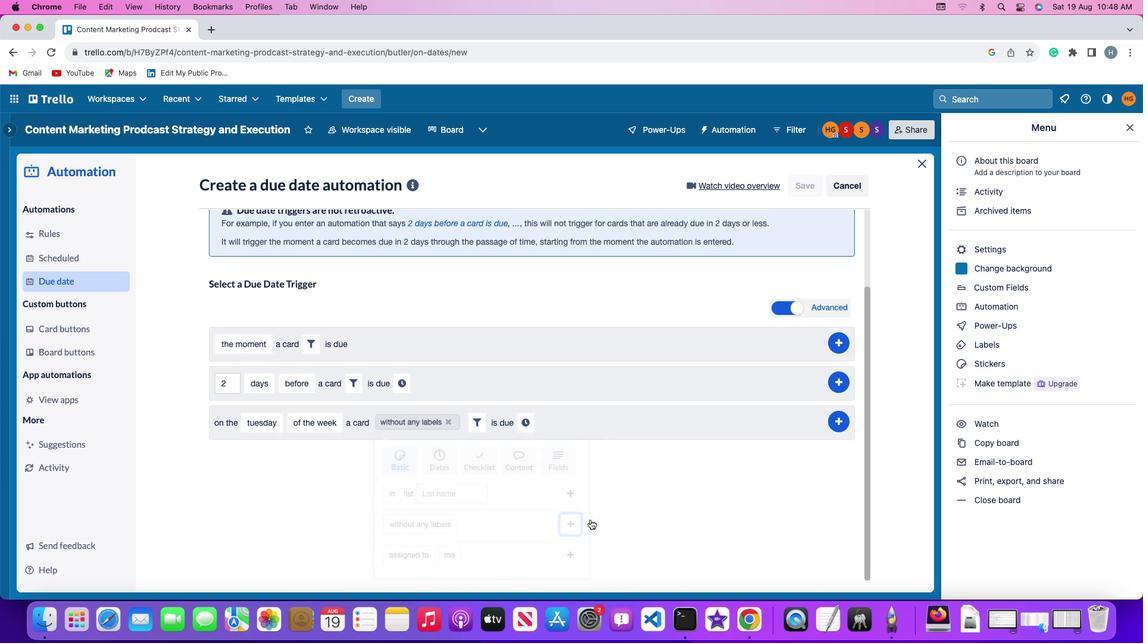 
Action: Mouse moved to (531, 513)
Screenshot: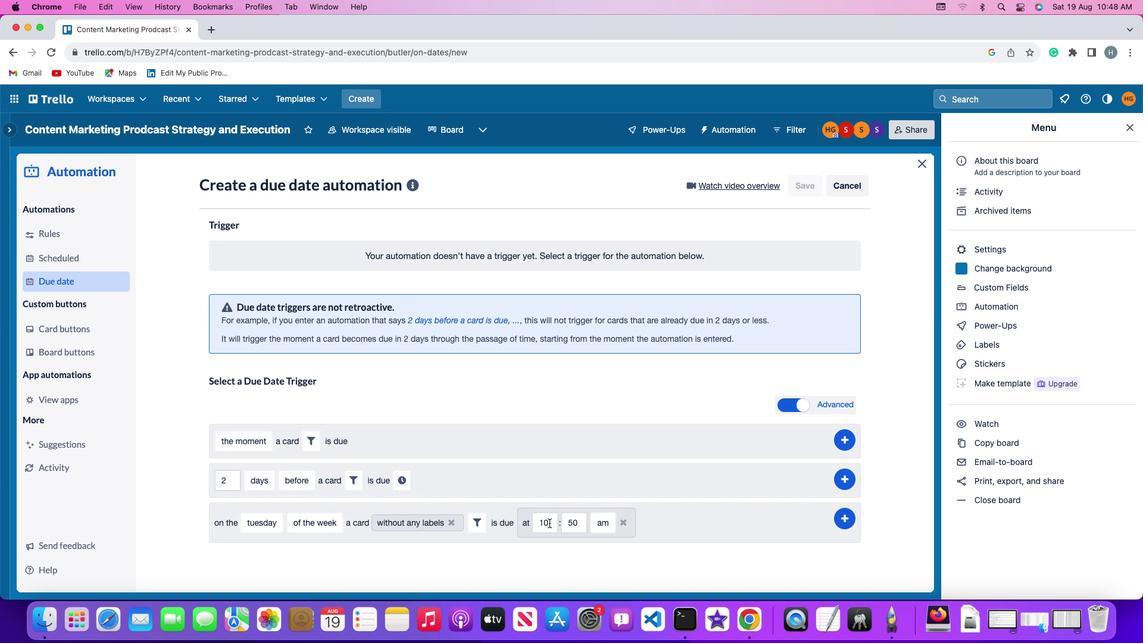 
Action: Mouse pressed left at (531, 513)
Screenshot: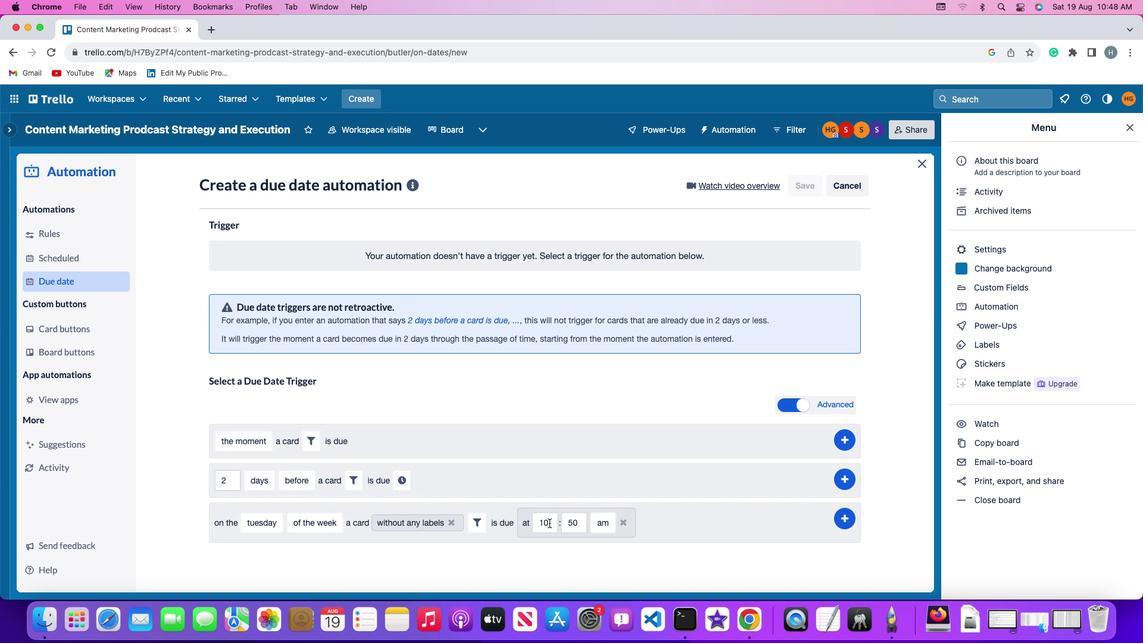 
Action: Mouse moved to (550, 522)
Screenshot: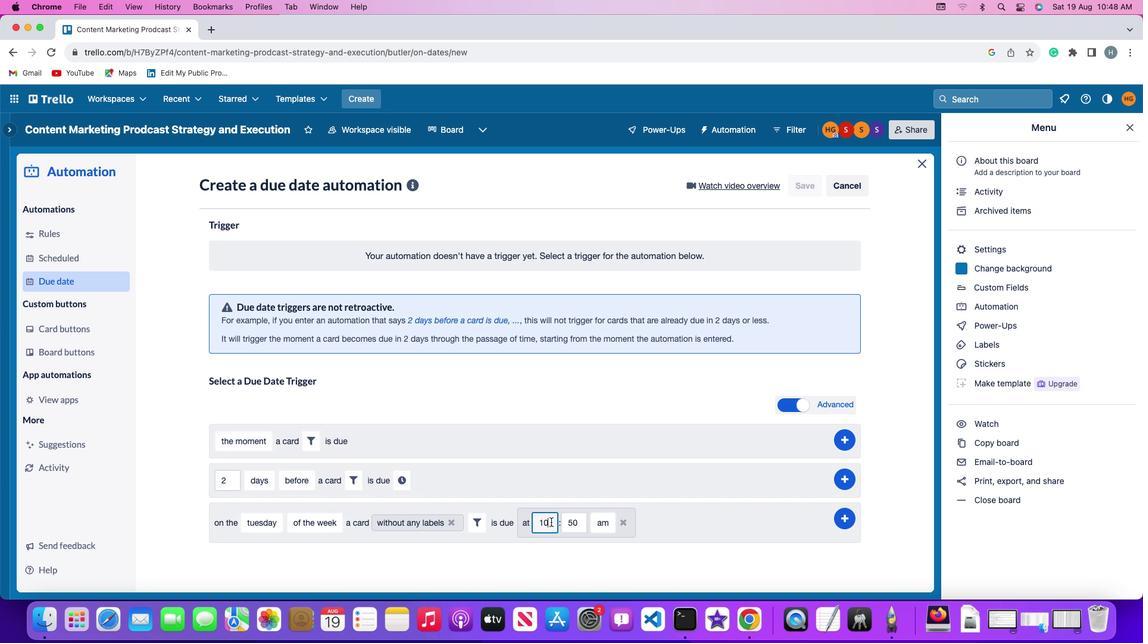 
Action: Mouse pressed left at (550, 522)
Screenshot: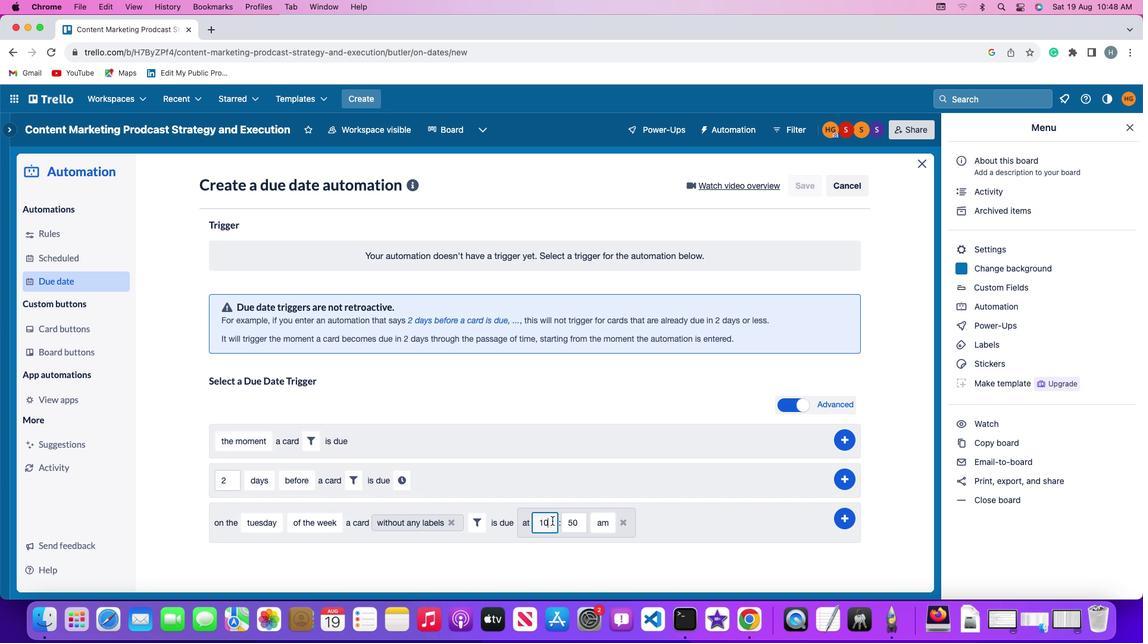 
Action: Mouse moved to (554, 519)
Screenshot: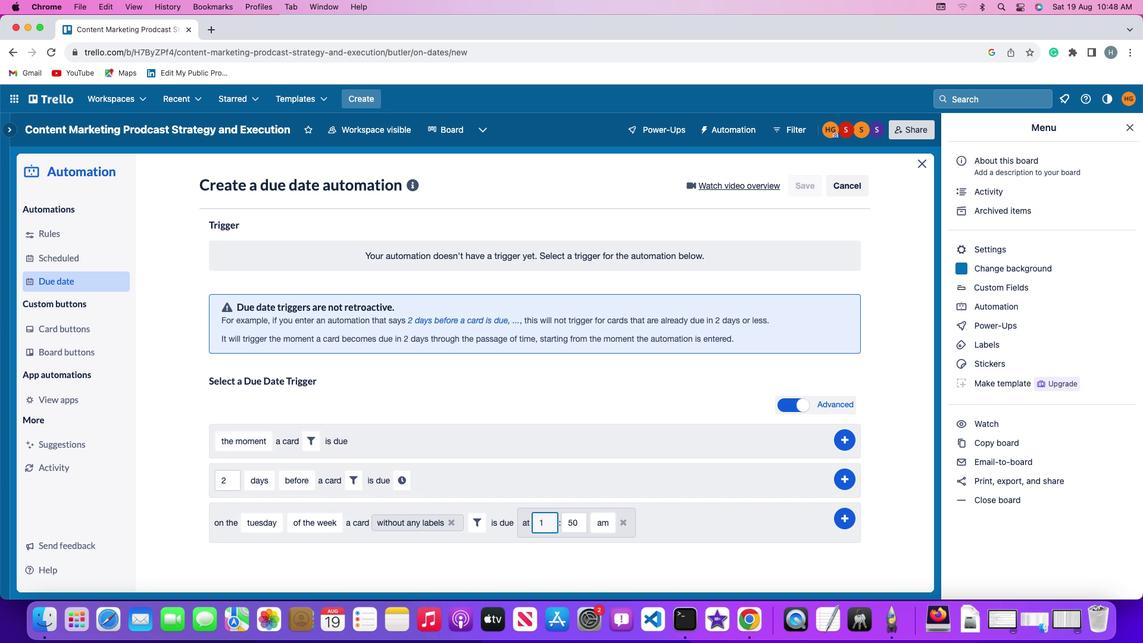
Action: Key pressed Key.backspace
Screenshot: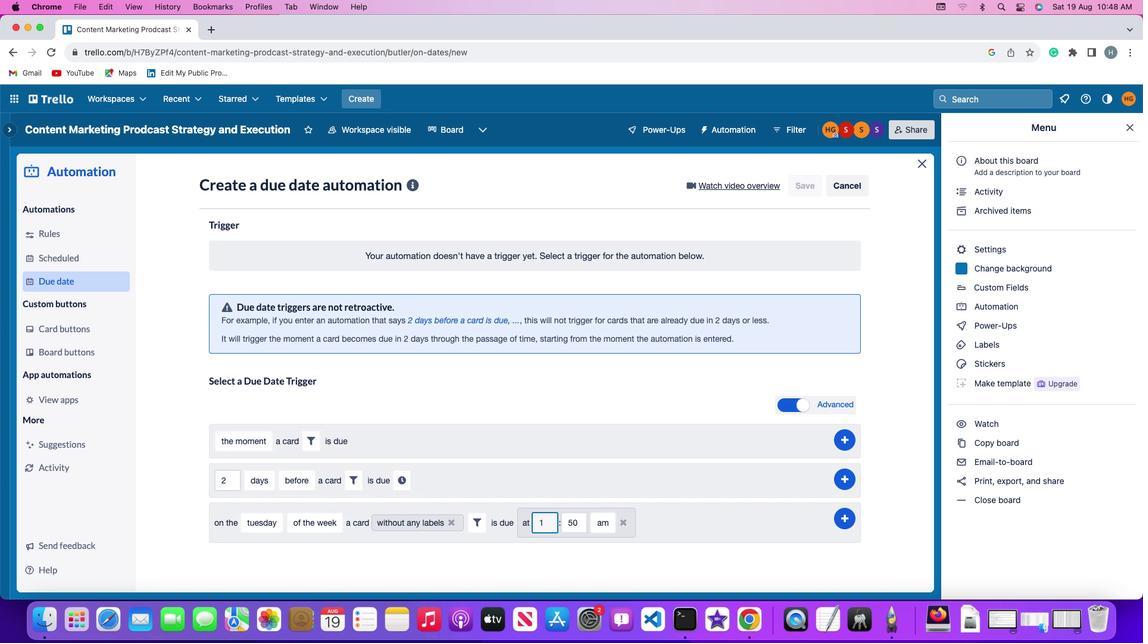 
Action: Mouse moved to (554, 518)
Screenshot: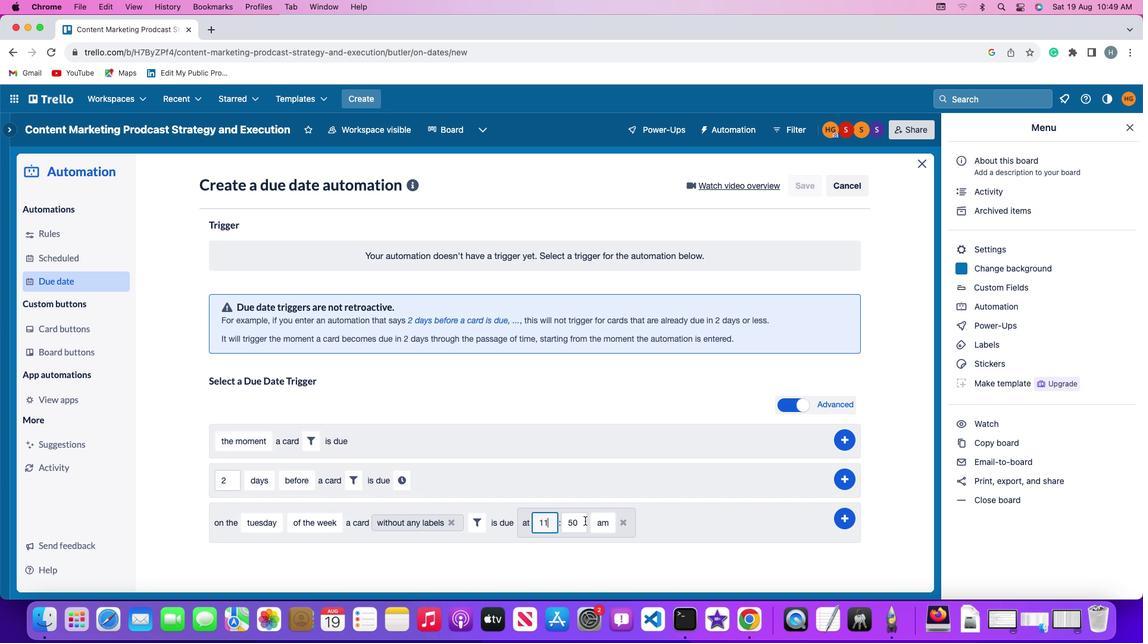 
Action: Key pressed '1'
Screenshot: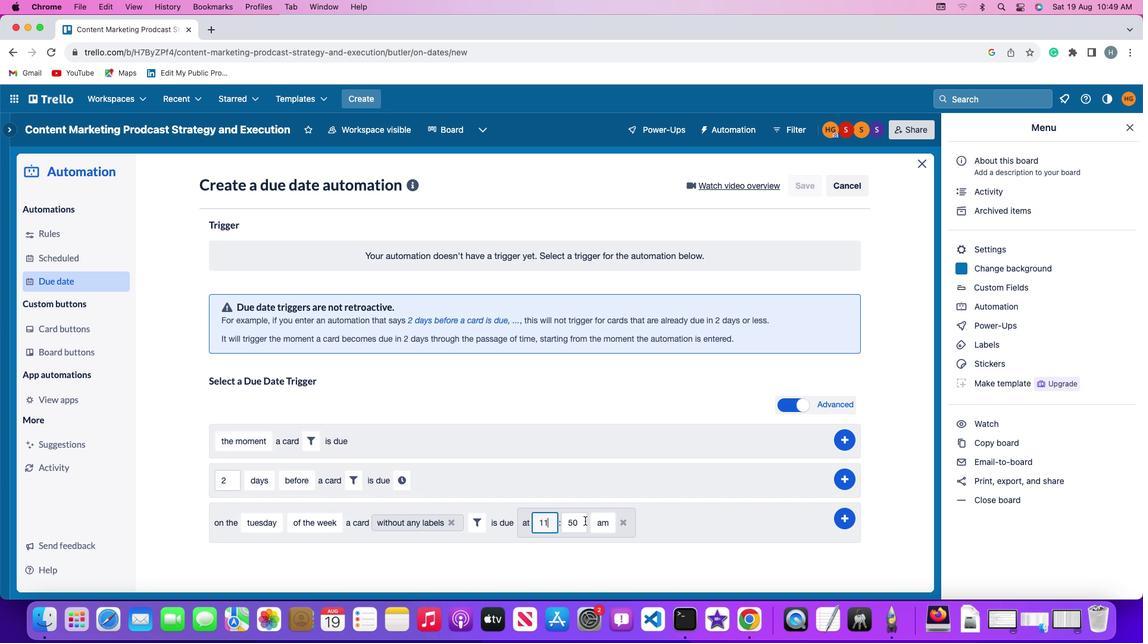 
Action: Mouse moved to (585, 520)
Screenshot: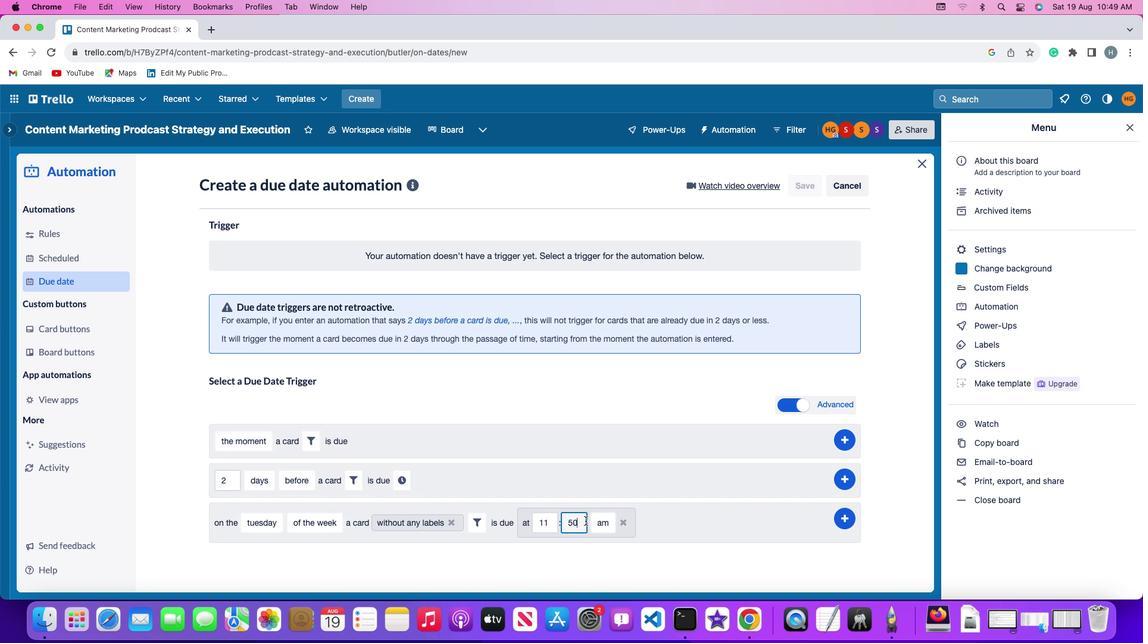
Action: Mouse pressed left at (585, 520)
Screenshot: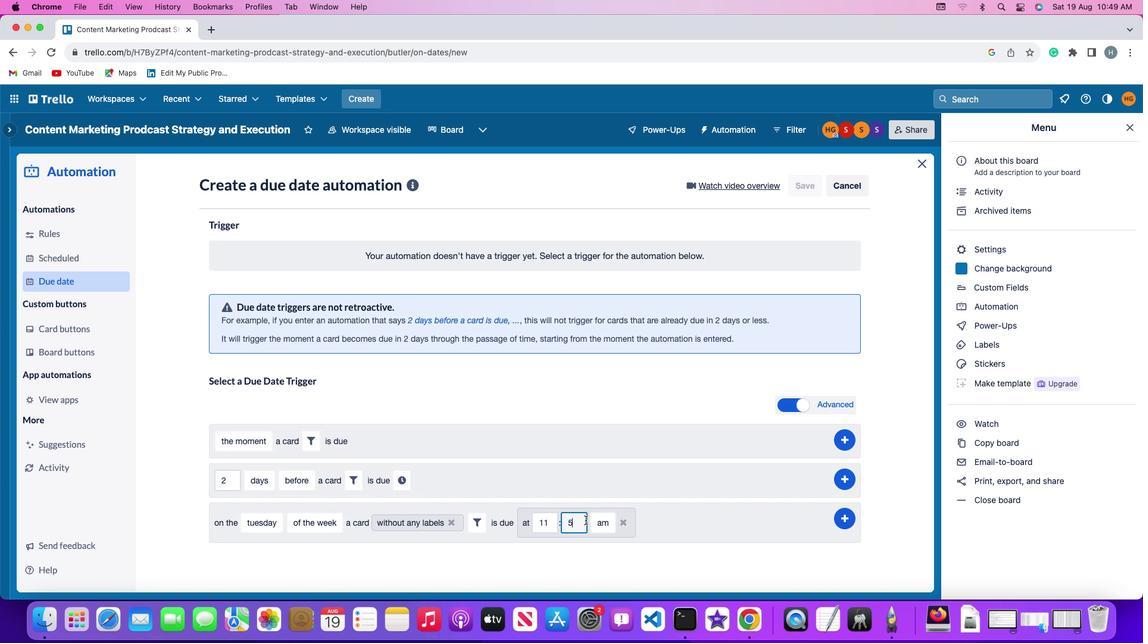 
Action: Mouse moved to (585, 520)
Screenshot: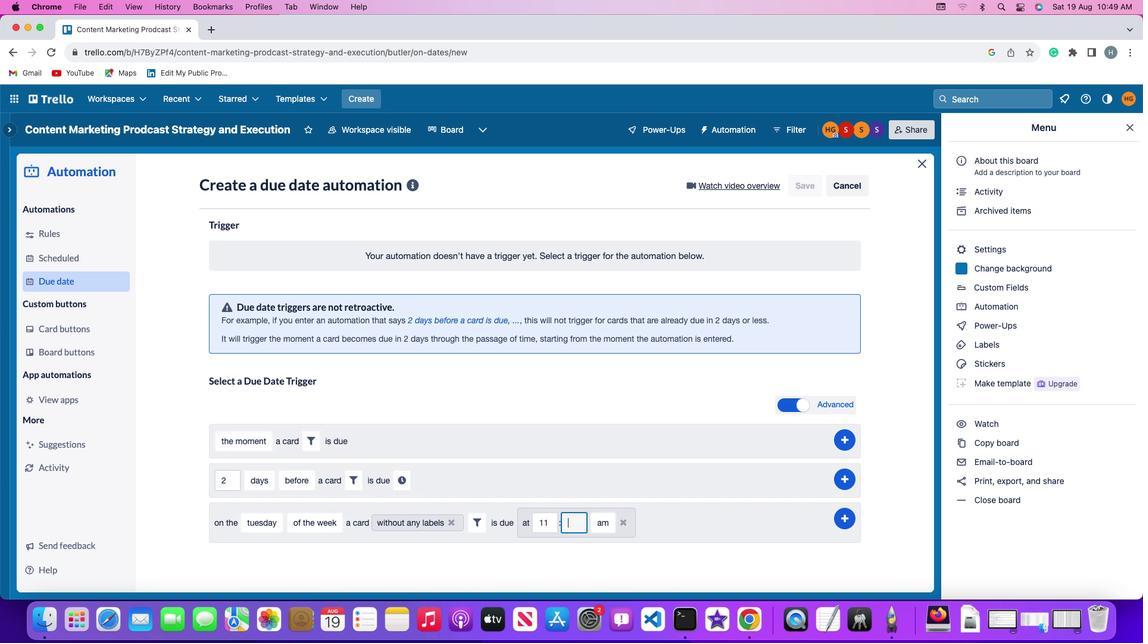 
Action: Key pressed Key.backspace
Screenshot: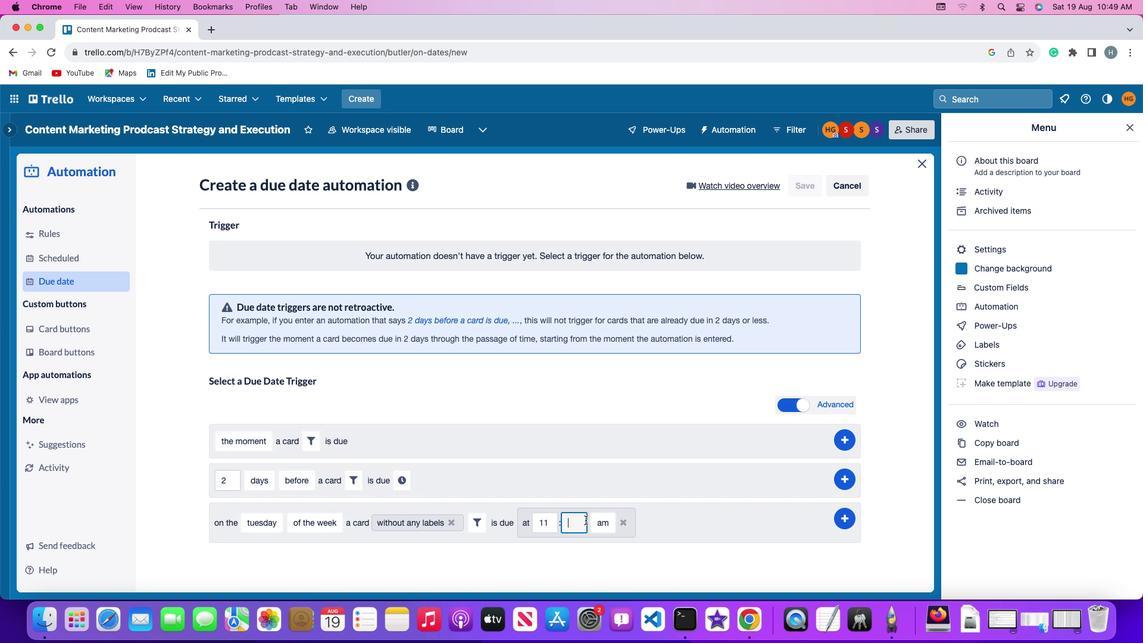 
Action: Mouse moved to (585, 520)
Screenshot: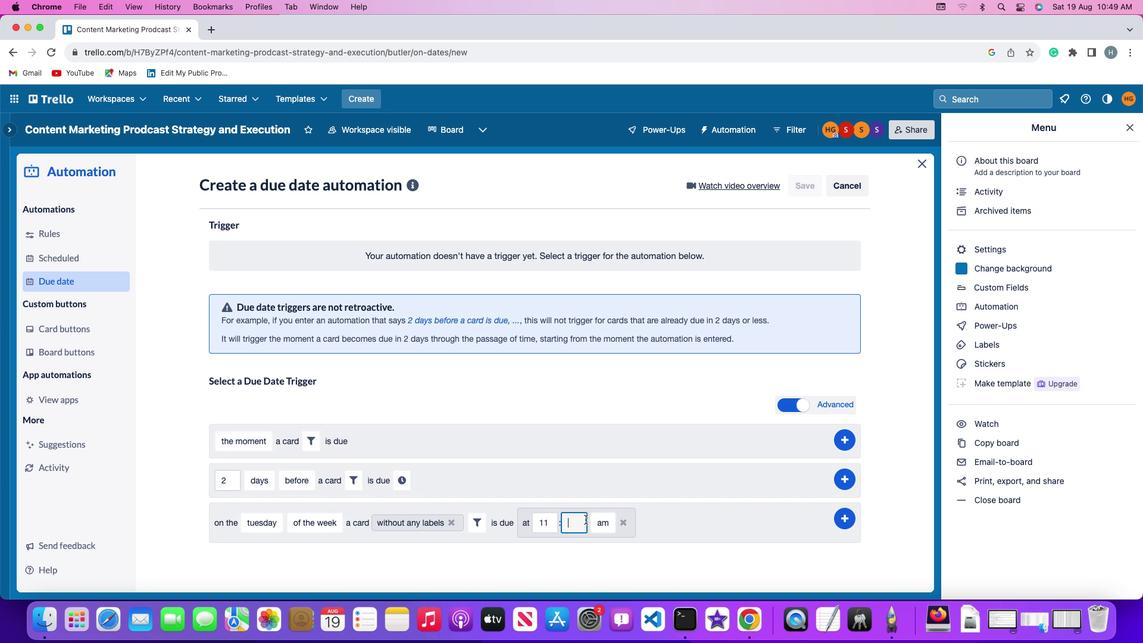 
Action: Key pressed Key.backspace
Screenshot: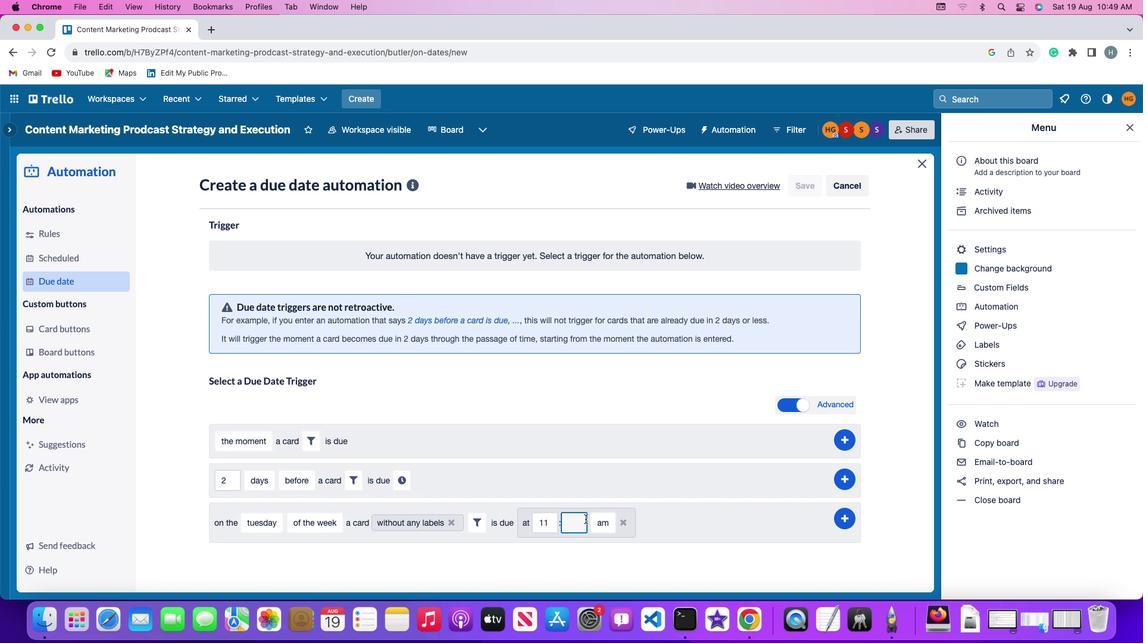 
Action: Mouse moved to (585, 518)
Screenshot: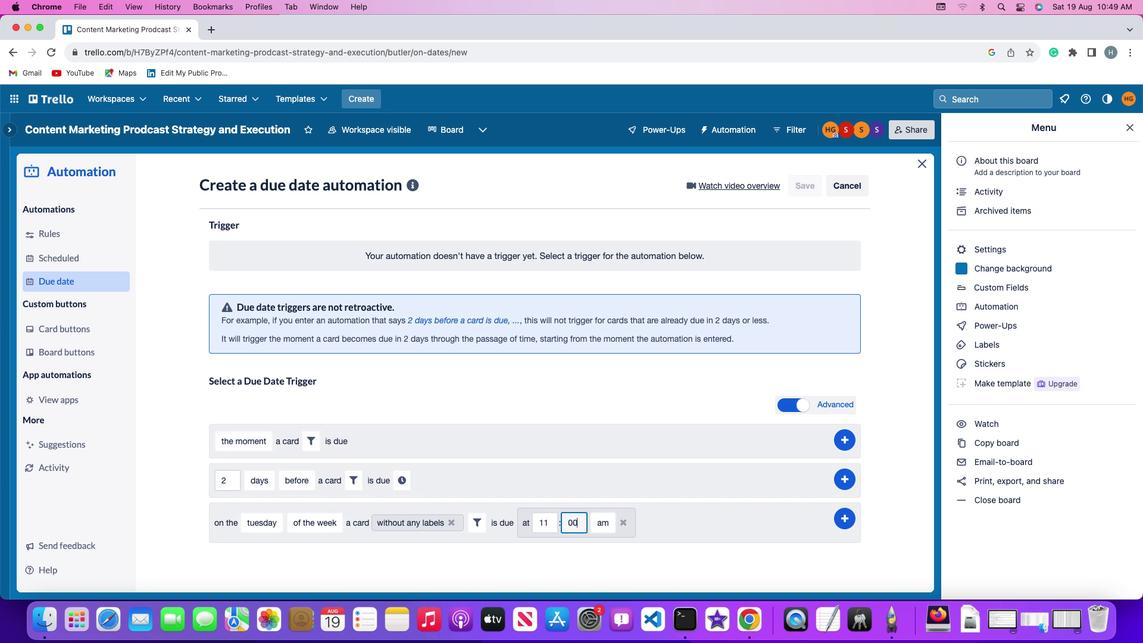 
Action: Key pressed '0''0'
Screenshot: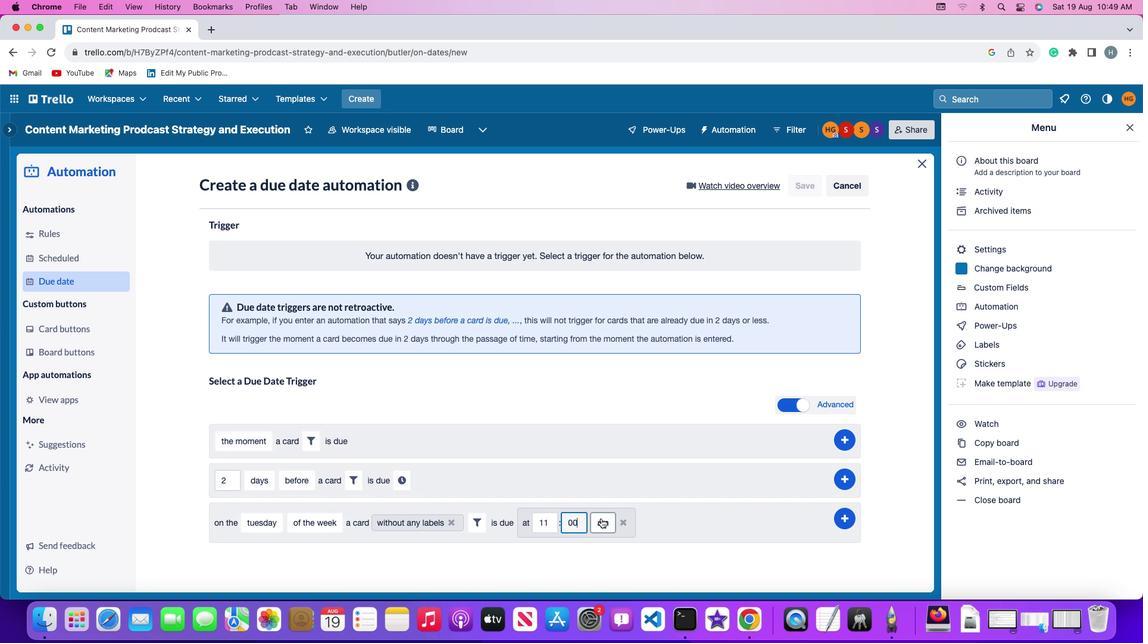 
Action: Mouse moved to (601, 518)
Screenshot: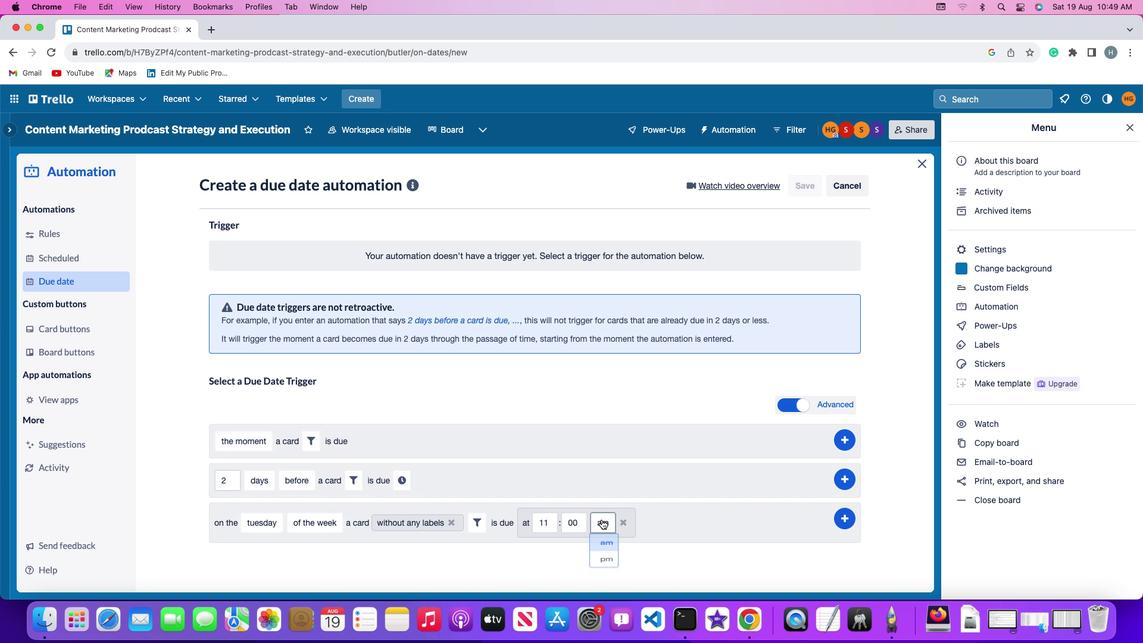 
Action: Mouse pressed left at (601, 518)
Screenshot: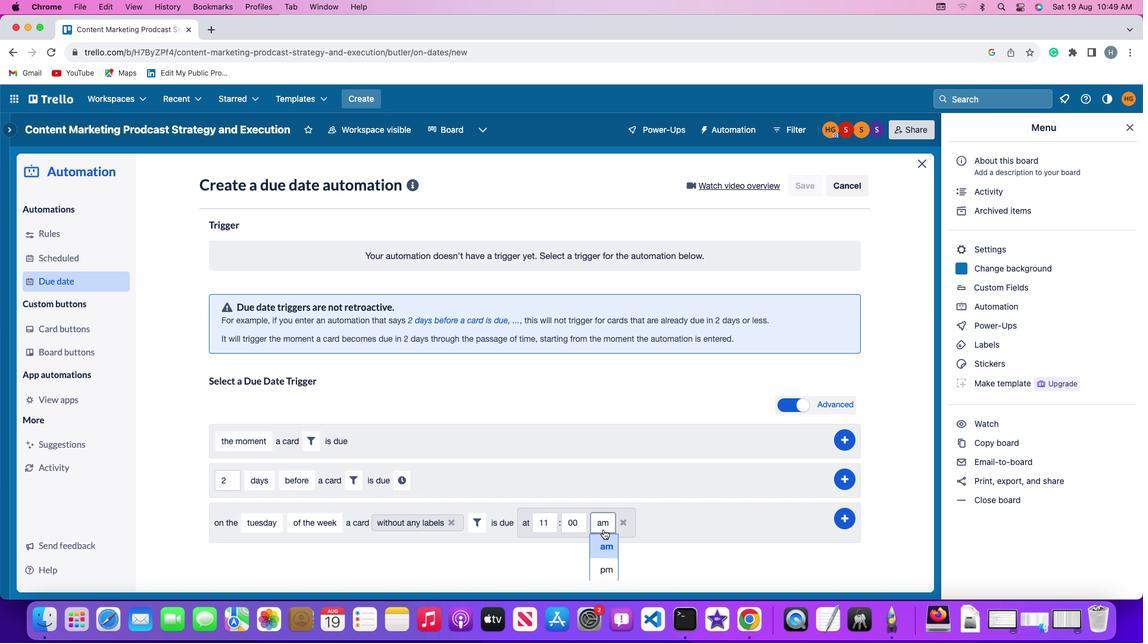 
Action: Mouse moved to (603, 538)
Screenshot: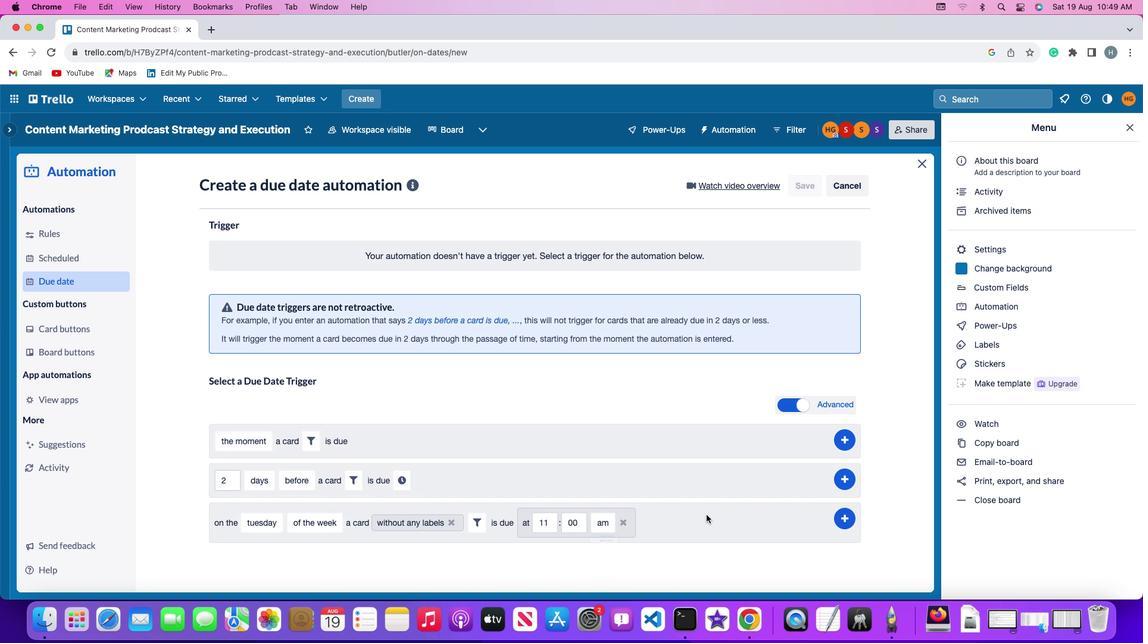 
Action: Mouse pressed left at (603, 538)
Screenshot: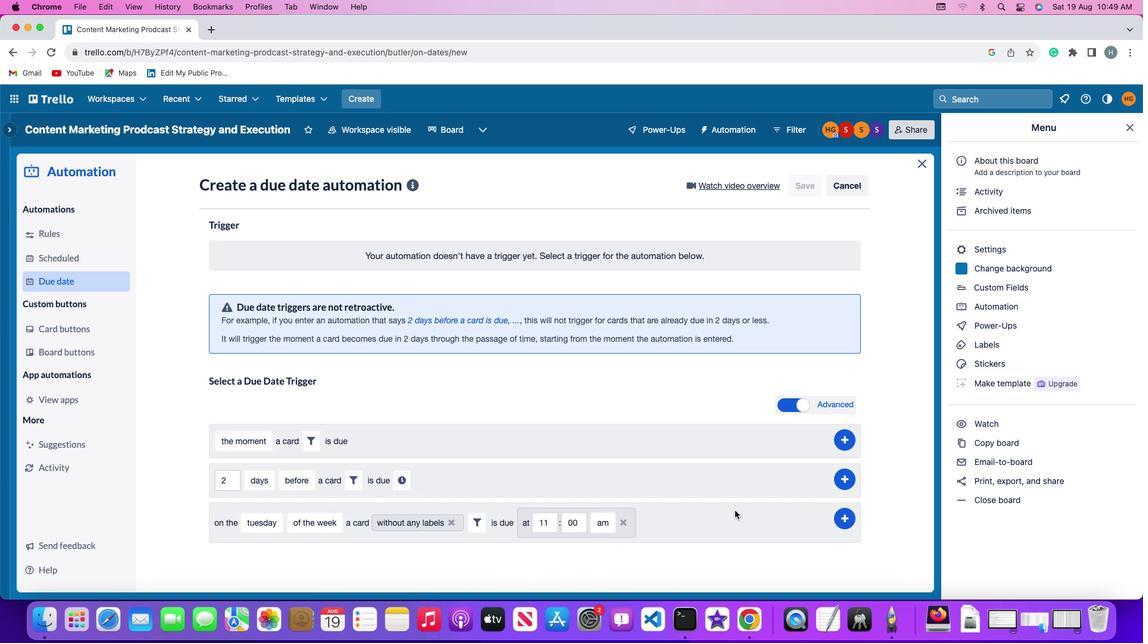 
Action: Mouse moved to (844, 516)
Screenshot: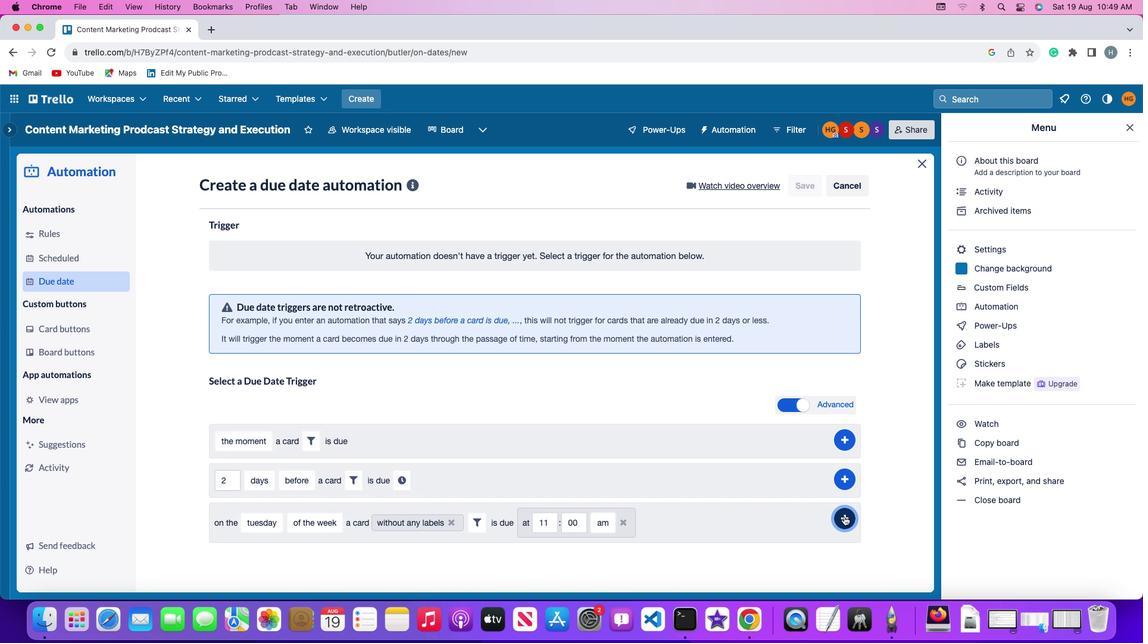
Action: Mouse pressed left at (844, 516)
Screenshot: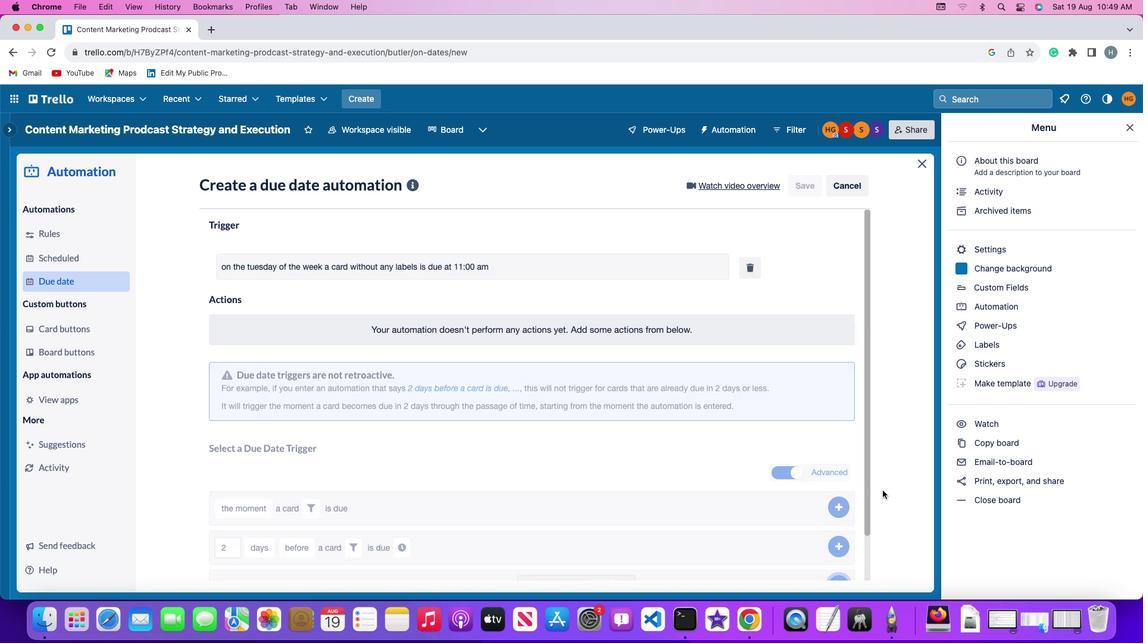
Action: Mouse moved to (896, 396)
Screenshot: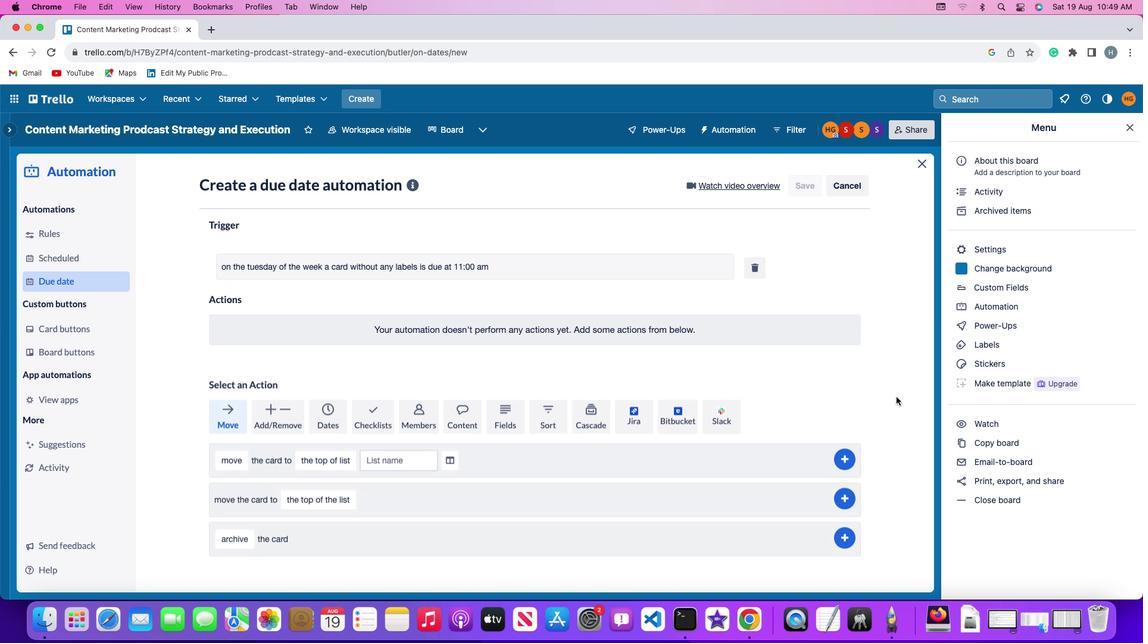 
